 Task: Find connections with filter location Tougué with filter topic #realestateinvesting with filter profile language Potuguese with filter current company Tech Mahindra Foundation with filter school Narula Institute Of Technology with filter industry Legislative Offices with filter service category Event Photography with filter keywords title Director of Ethical Hacking
Action: Mouse moved to (295, 204)
Screenshot: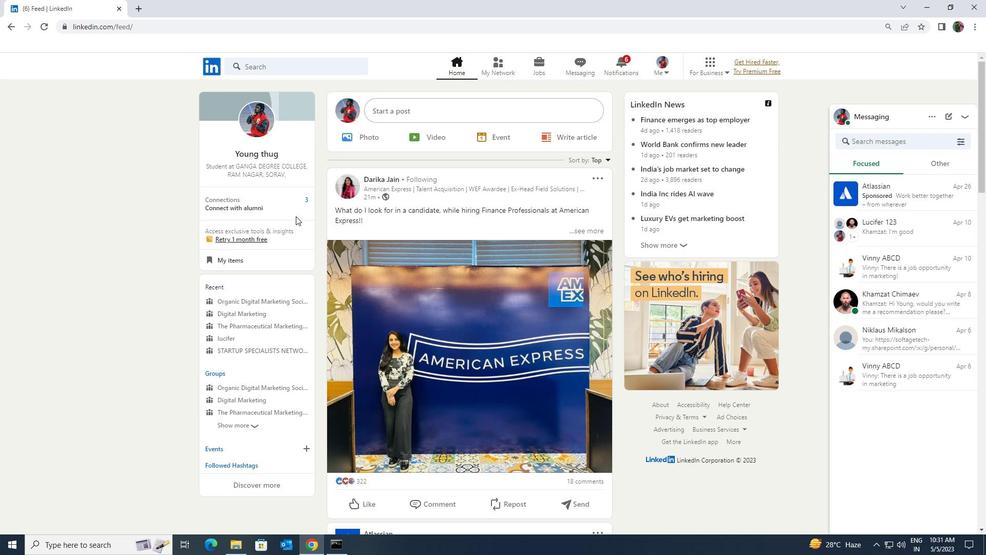 
Action: Mouse pressed left at (295, 204)
Screenshot: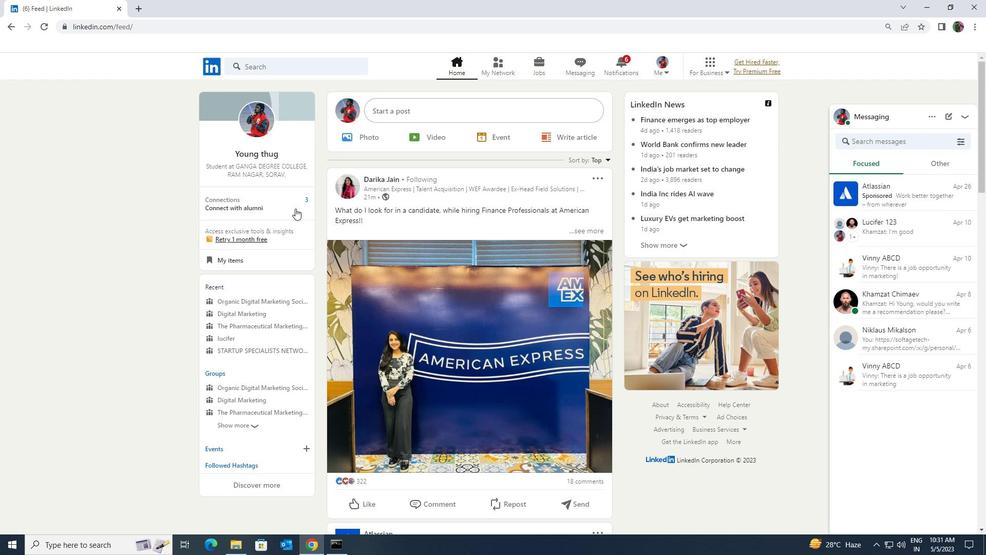 
Action: Mouse moved to (304, 128)
Screenshot: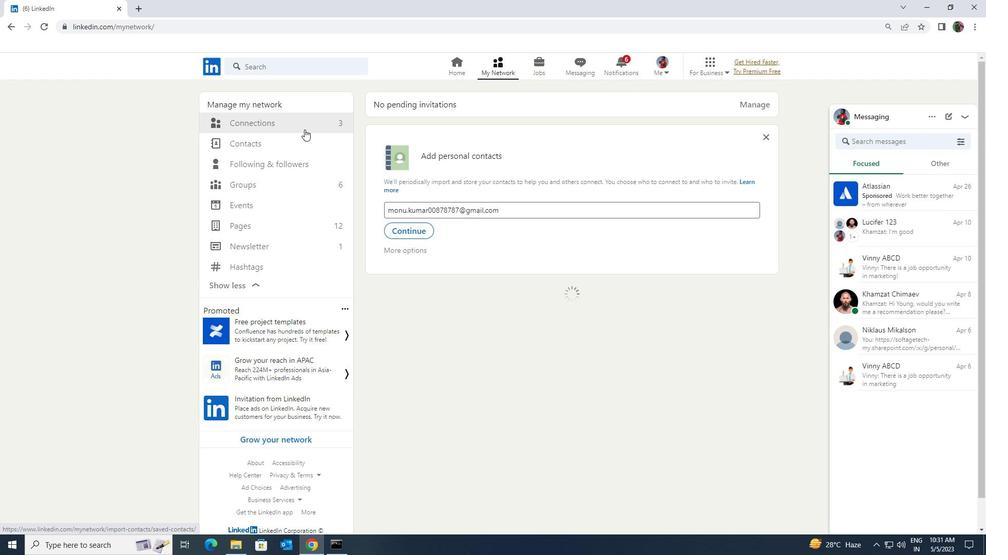 
Action: Mouse pressed left at (304, 128)
Screenshot: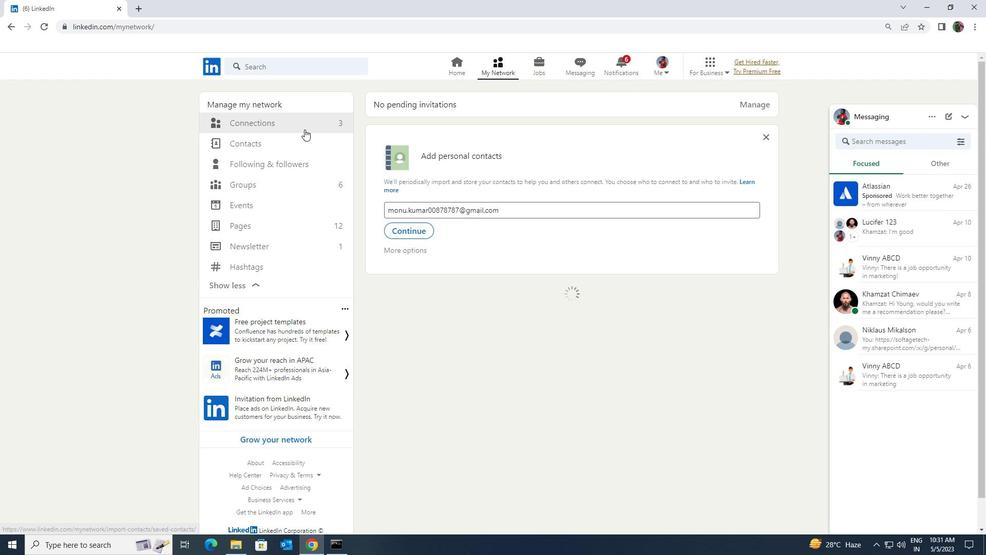 
Action: Mouse moved to (305, 121)
Screenshot: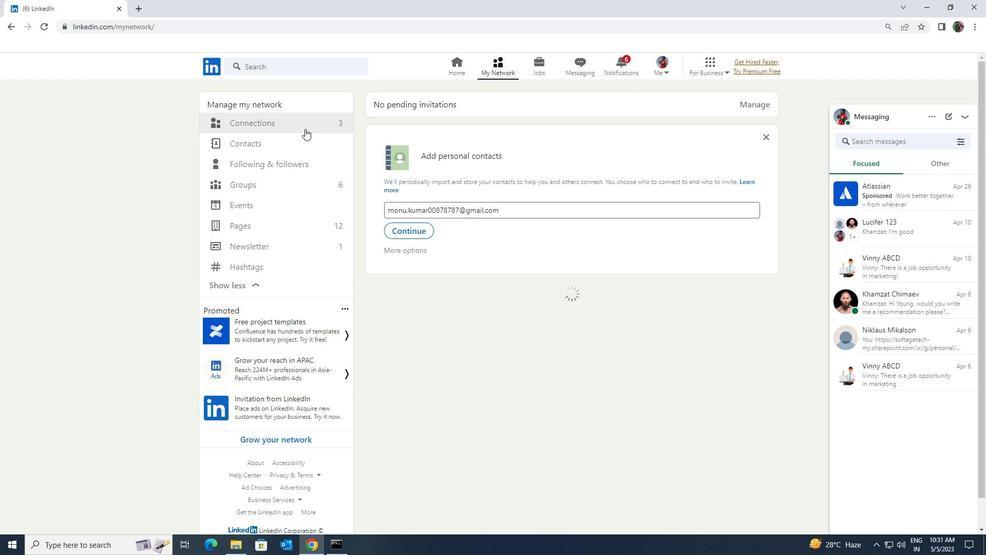 
Action: Mouse pressed left at (305, 121)
Screenshot: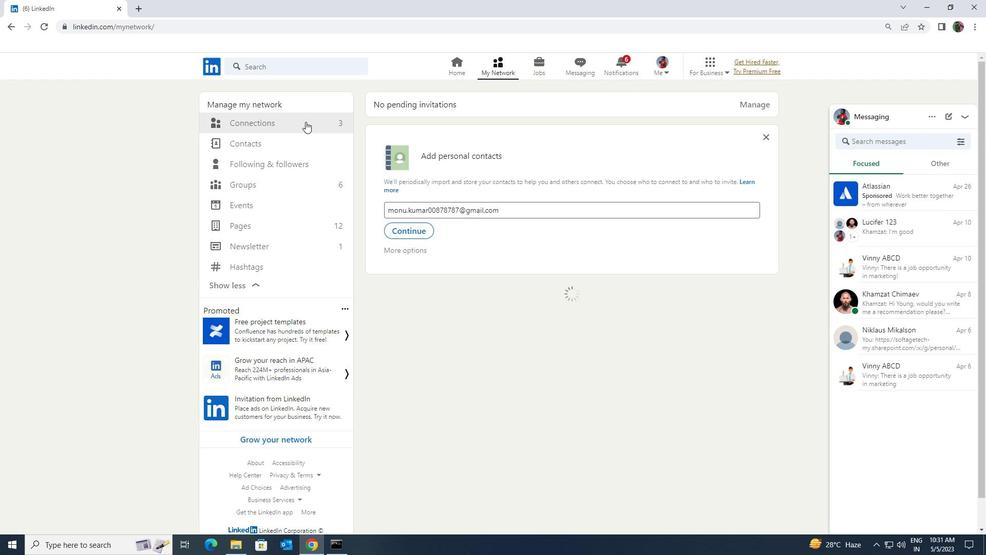 
Action: Mouse moved to (558, 124)
Screenshot: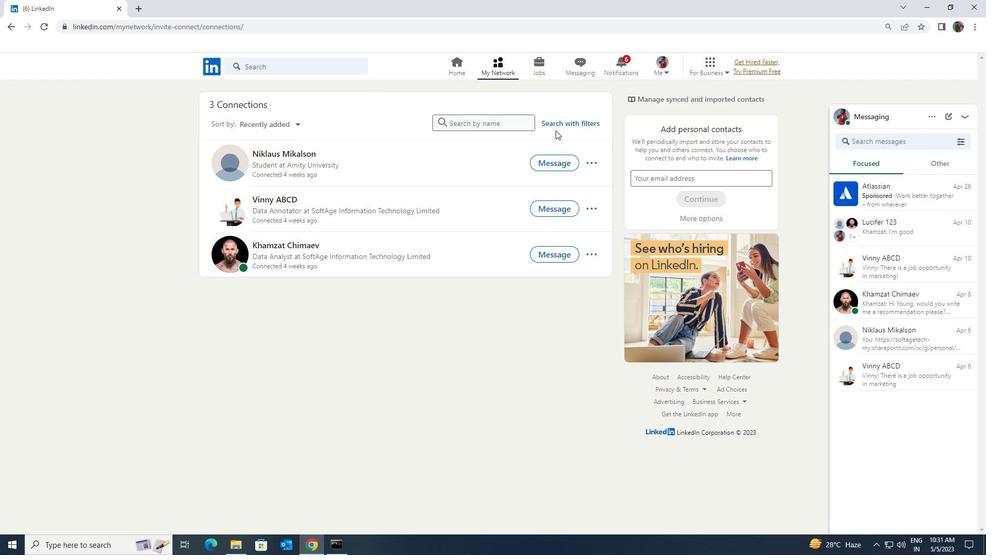 
Action: Mouse pressed left at (558, 124)
Screenshot: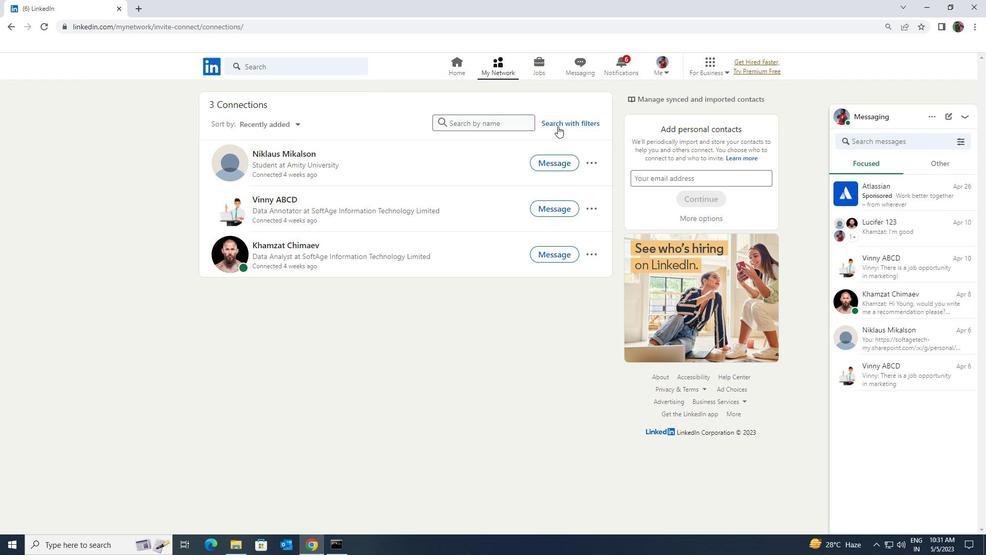 
Action: Mouse moved to (532, 96)
Screenshot: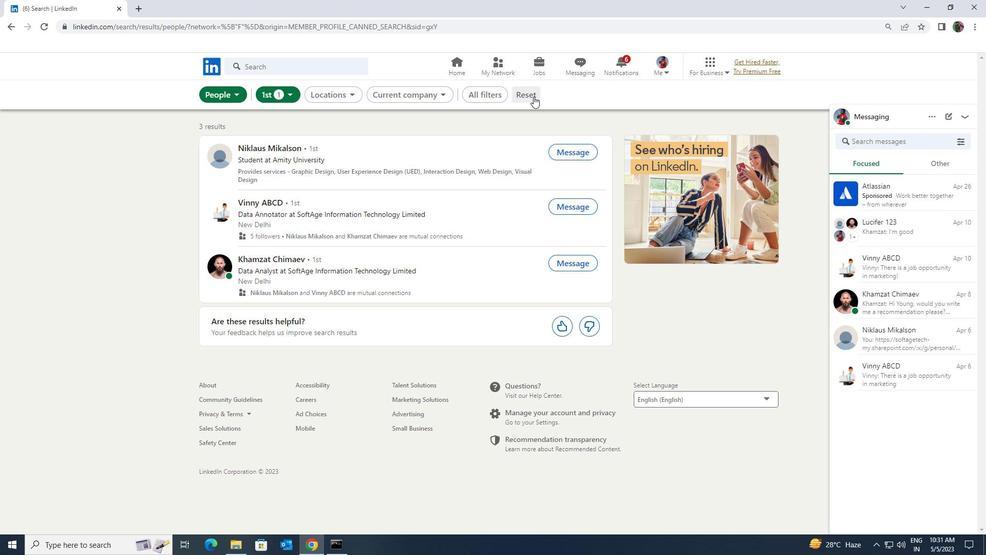 
Action: Mouse pressed left at (532, 96)
Screenshot: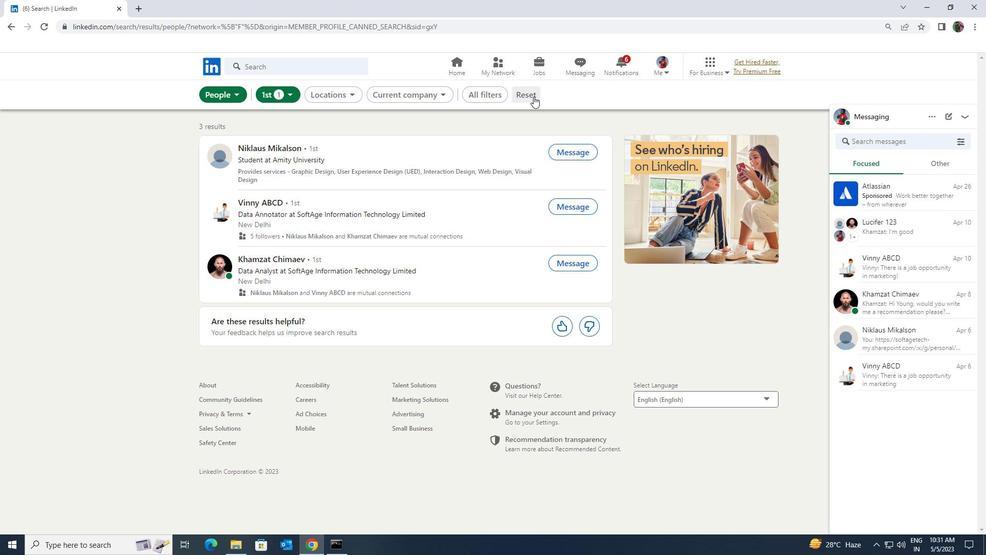 
Action: Mouse moved to (518, 96)
Screenshot: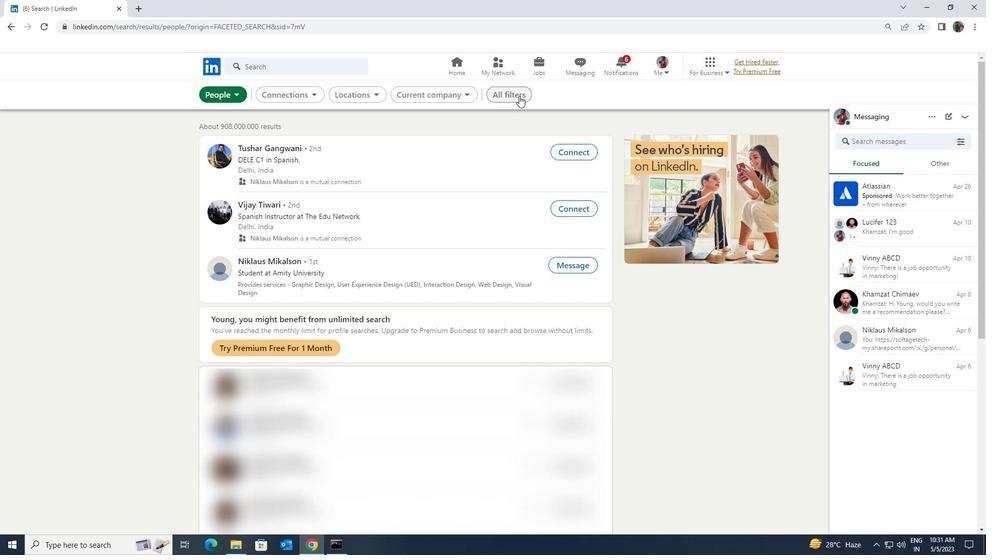 
Action: Mouse pressed left at (518, 96)
Screenshot: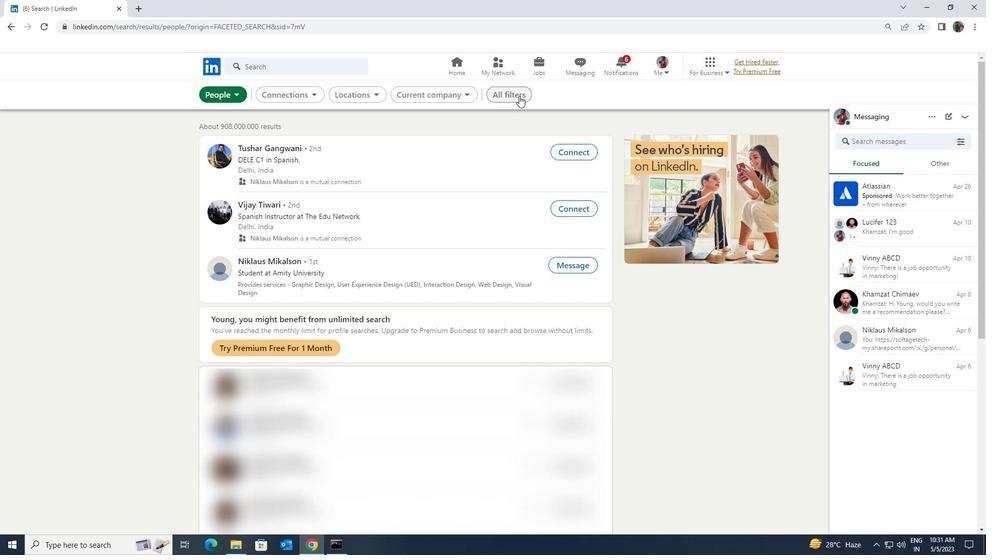 
Action: Mouse moved to (861, 407)
Screenshot: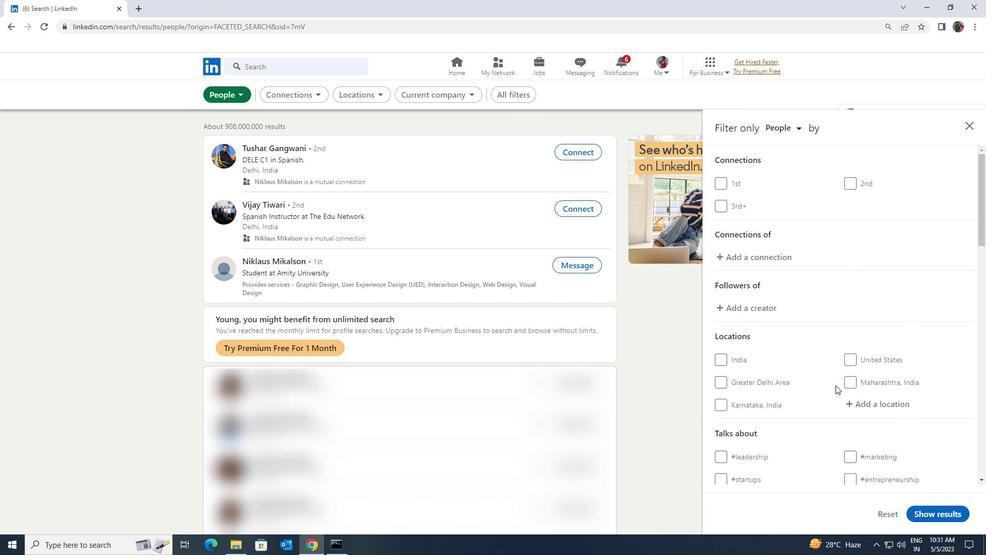
Action: Mouse pressed left at (861, 407)
Screenshot: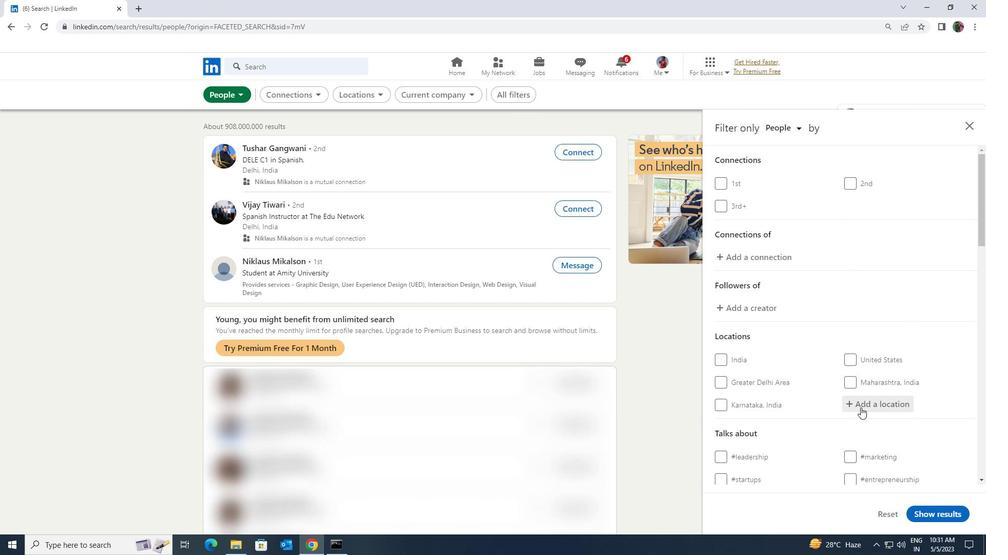 
Action: Mouse moved to (861, 407)
Screenshot: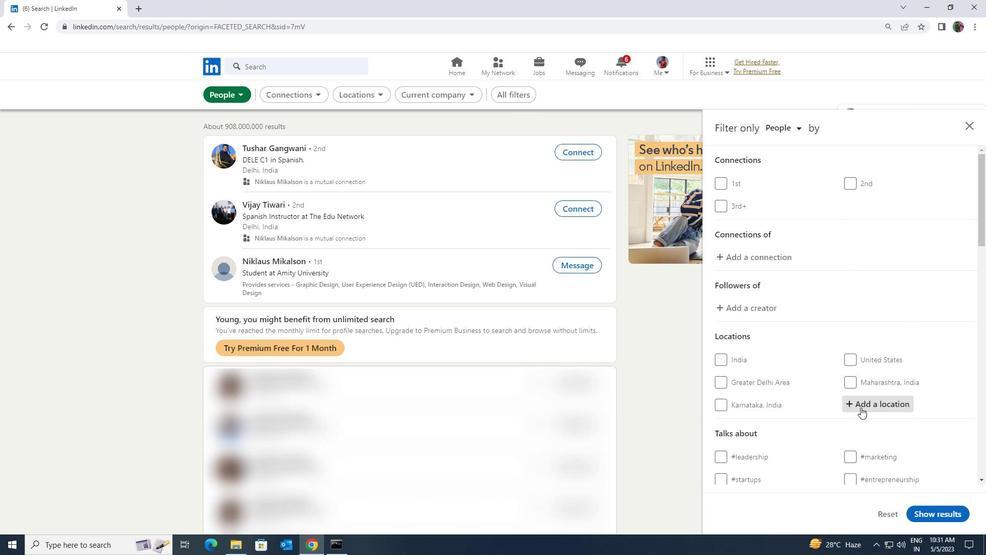 
Action: Key pressed <Key.shift><Key.shift><Key.shift><Key.shift><Key.shift><Key.shift><Key.shift><Key.shift><Key.shift><Key.shift><Key.shift>TOUGUE
Screenshot: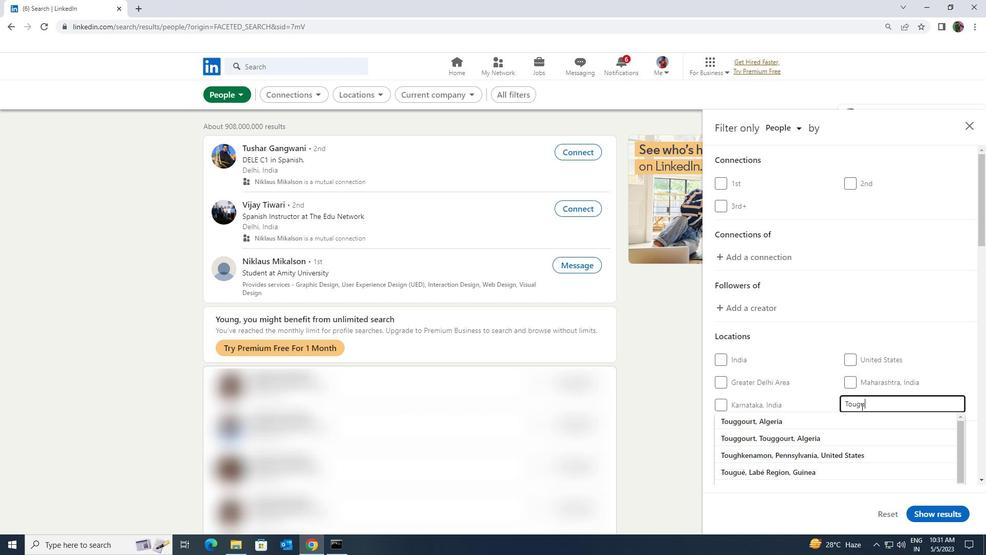 
Action: Mouse moved to (858, 418)
Screenshot: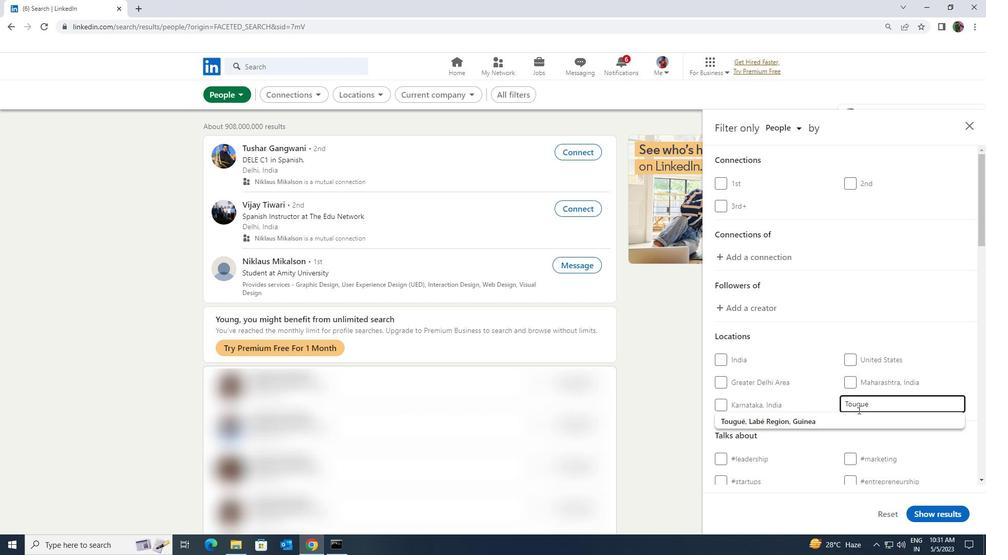 
Action: Mouse pressed left at (858, 418)
Screenshot: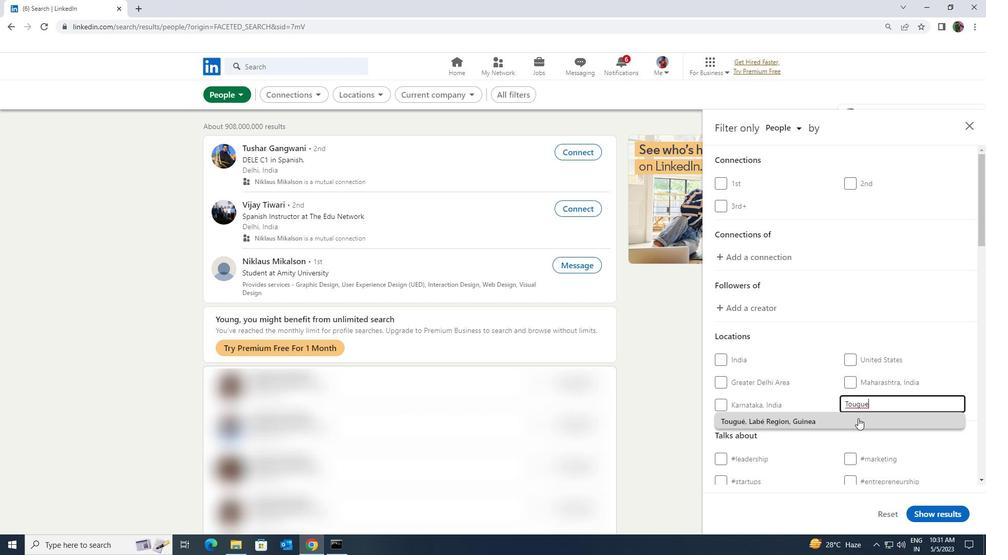 
Action: Mouse moved to (858, 419)
Screenshot: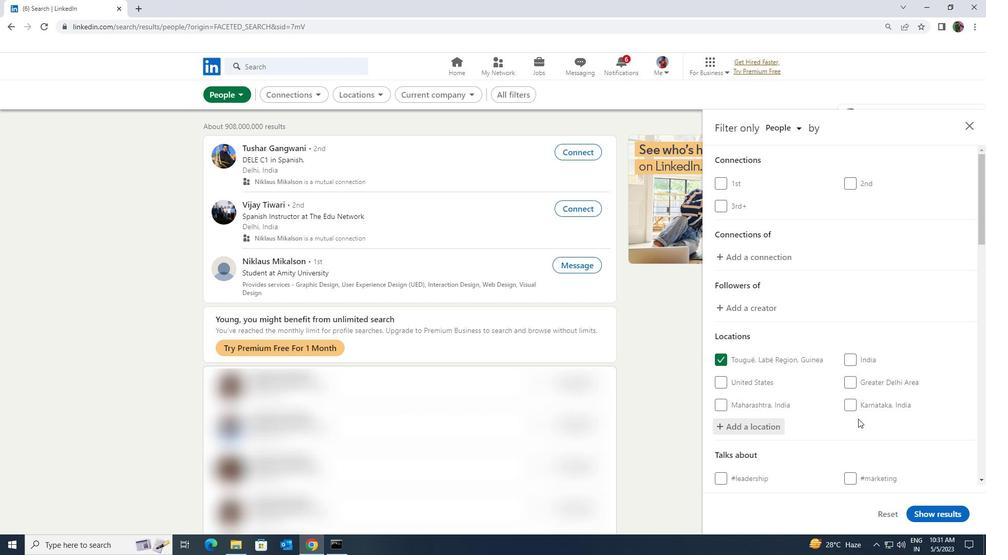 
Action: Mouse scrolled (858, 418) with delta (0, 0)
Screenshot: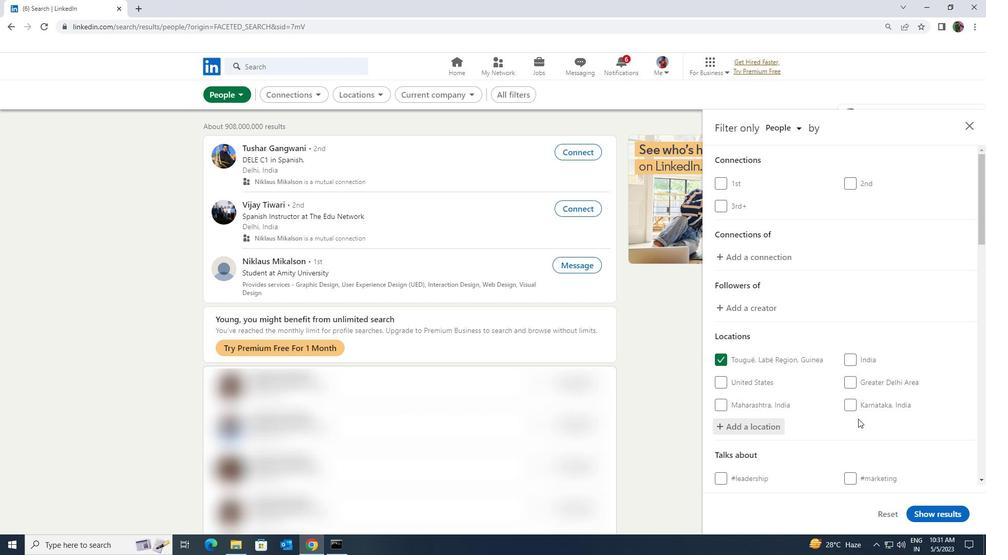 
Action: Mouse scrolled (858, 418) with delta (0, 0)
Screenshot: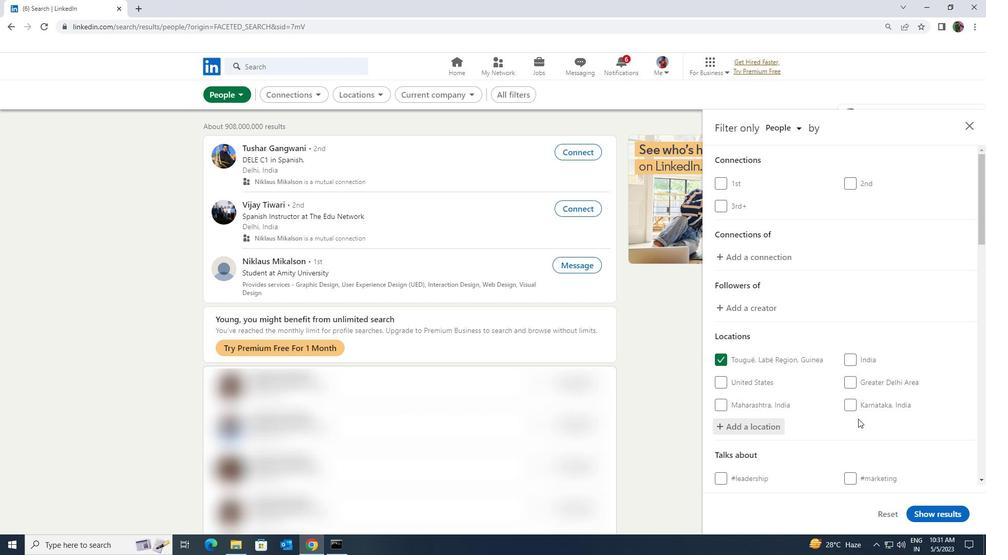 
Action: Mouse moved to (859, 423)
Screenshot: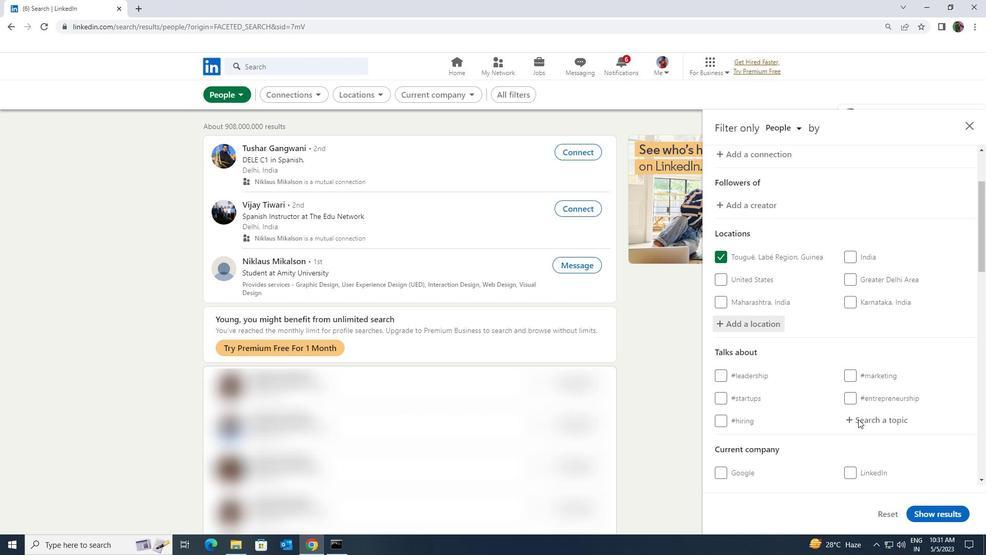 
Action: Mouse pressed left at (859, 423)
Screenshot: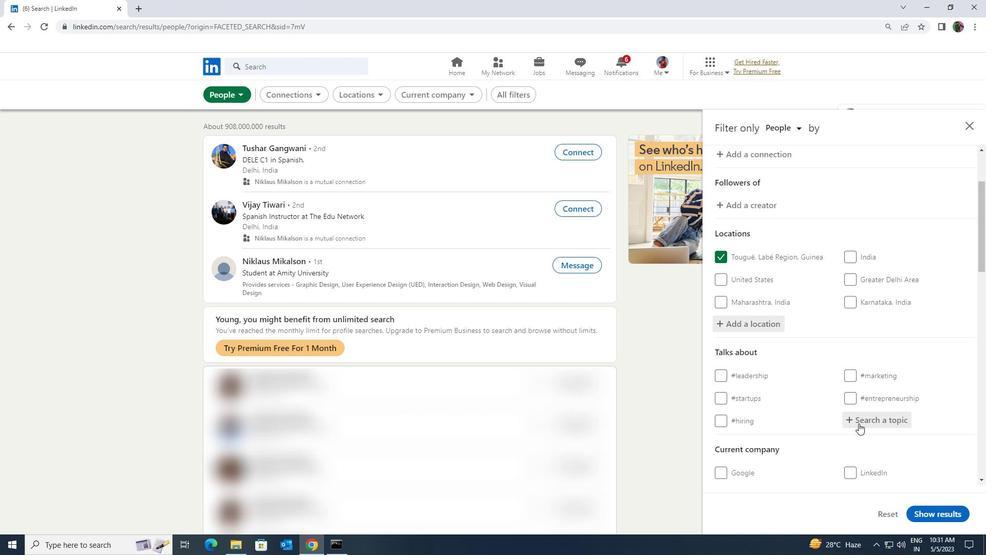 
Action: Key pressed <Key.shift><Key.shift><Key.shift><Key.shift>REALS<Key.backspace>ESTATEINVES
Screenshot: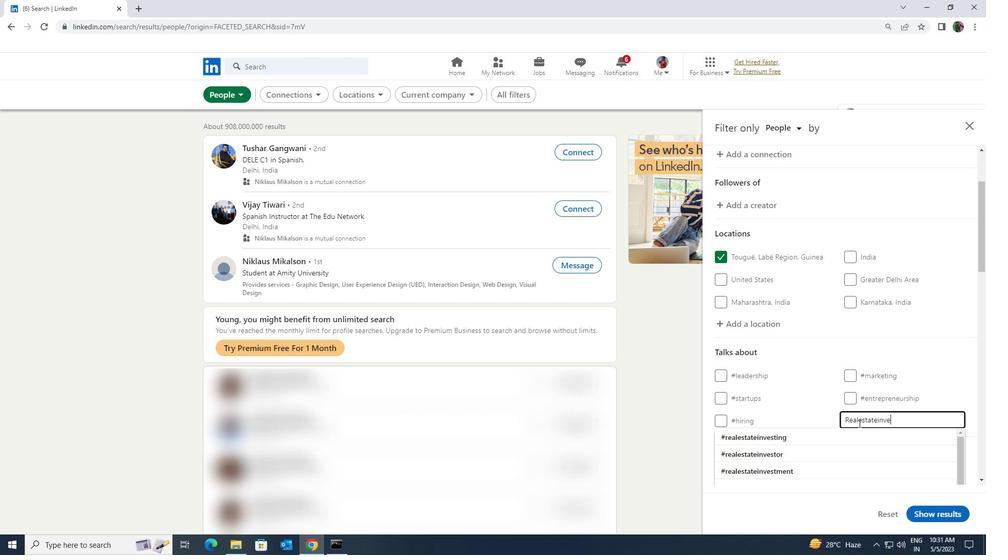 
Action: Mouse moved to (858, 437)
Screenshot: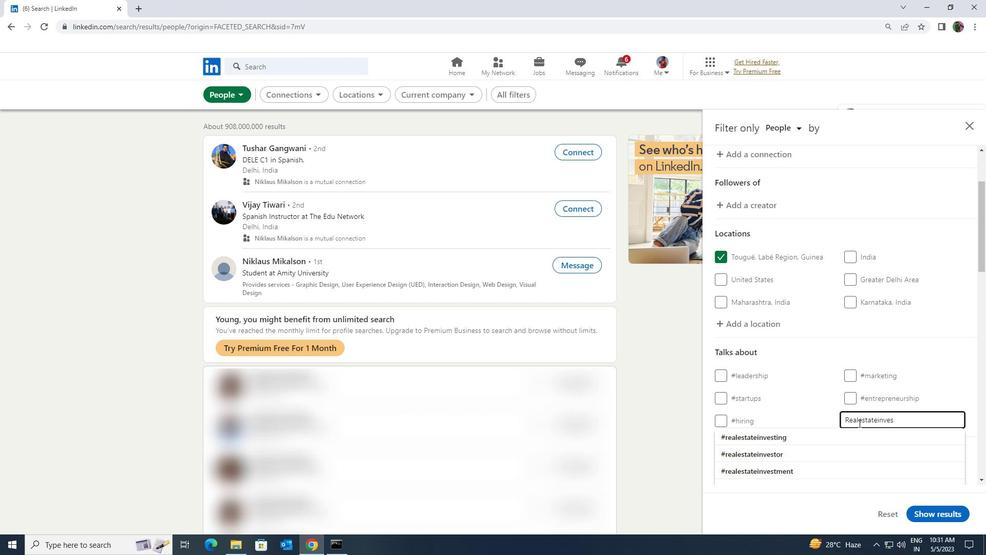 
Action: Mouse pressed left at (858, 437)
Screenshot: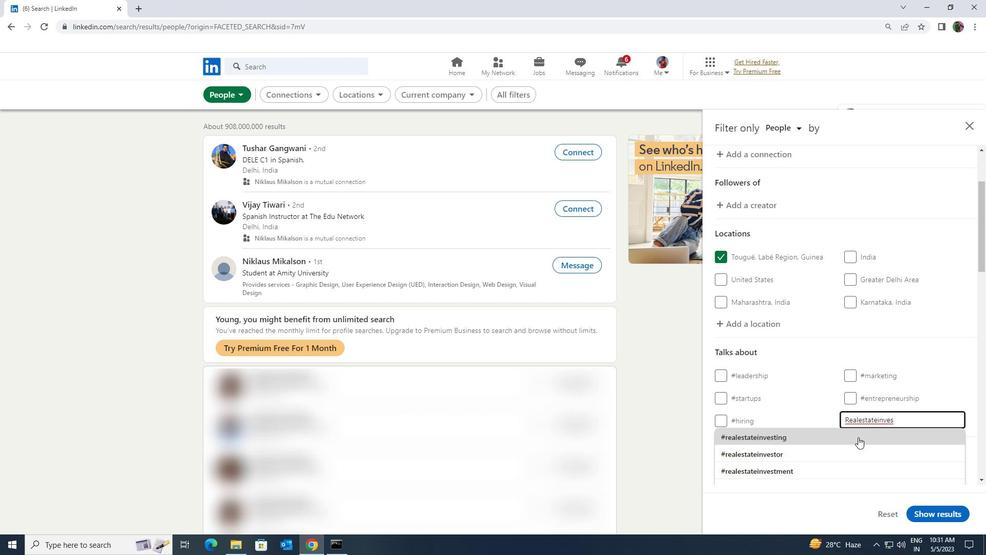 
Action: Mouse moved to (865, 435)
Screenshot: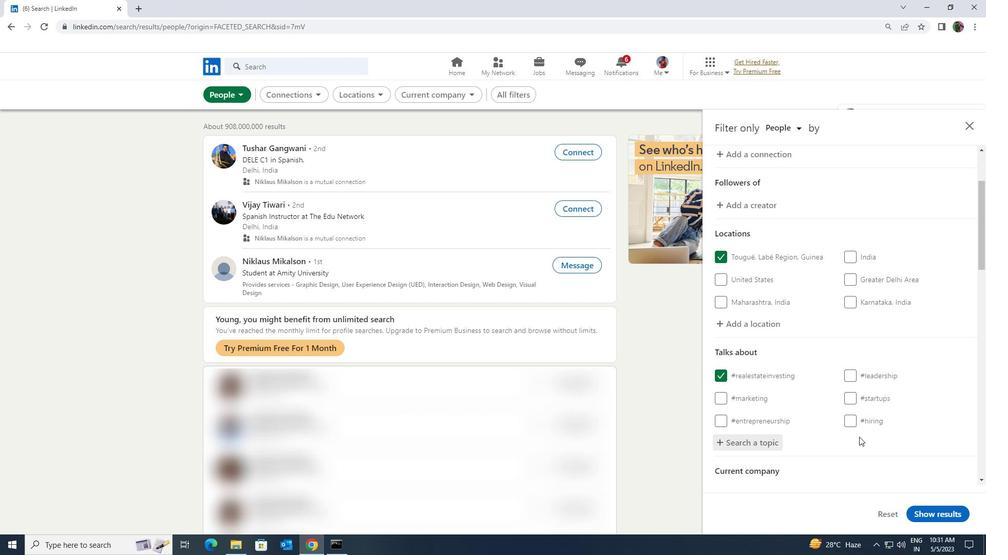 
Action: Mouse scrolled (865, 434) with delta (0, 0)
Screenshot: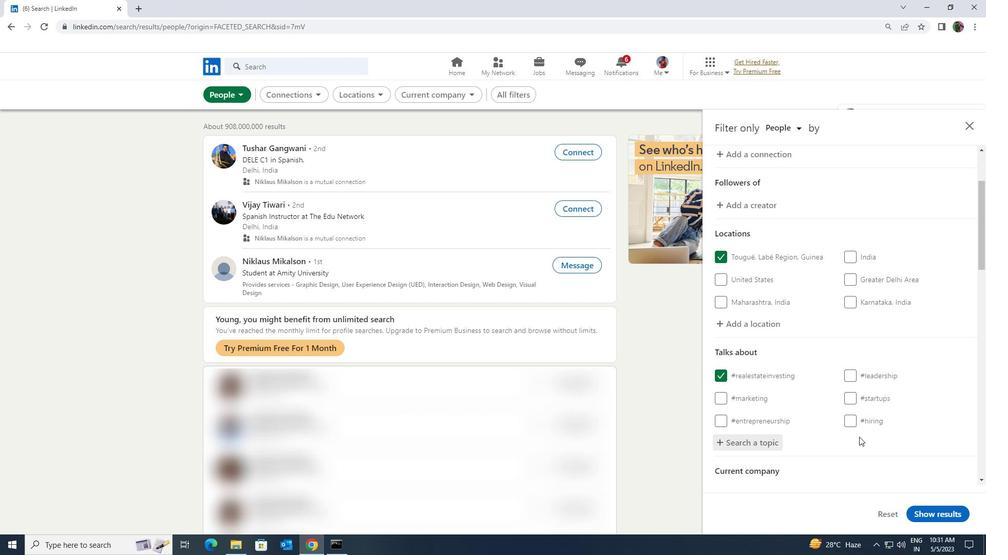 
Action: Mouse scrolled (865, 434) with delta (0, 0)
Screenshot: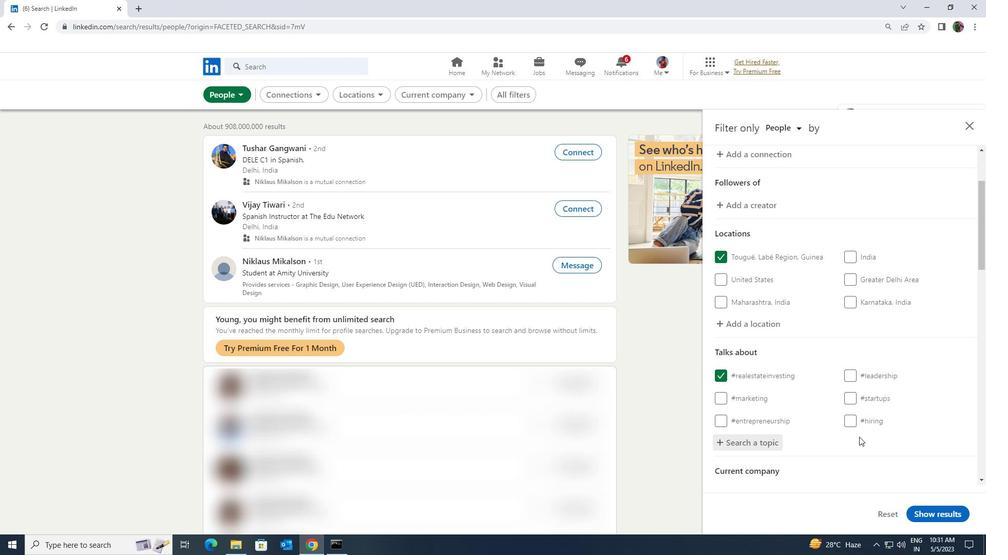 
Action: Mouse scrolled (865, 434) with delta (0, 0)
Screenshot: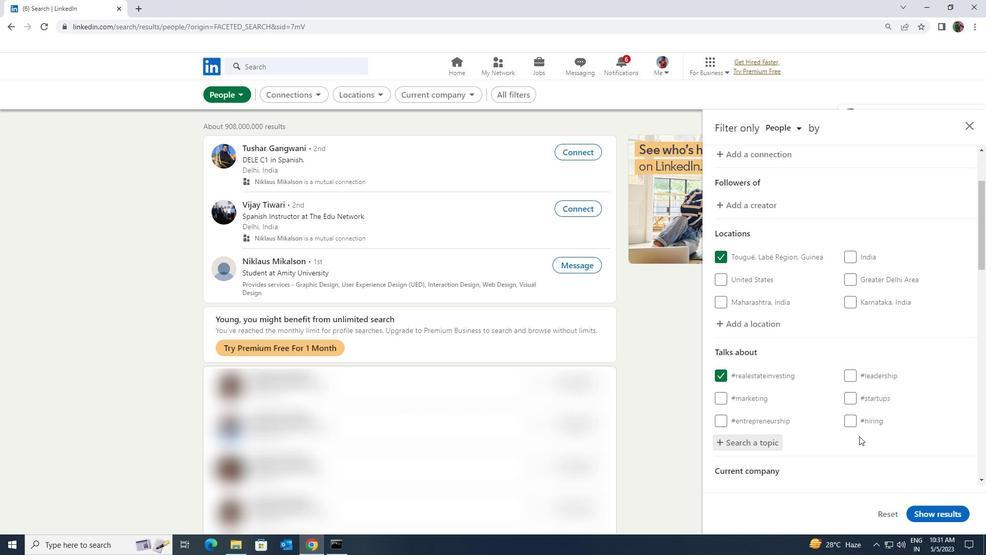 
Action: Mouse scrolled (865, 434) with delta (0, 0)
Screenshot: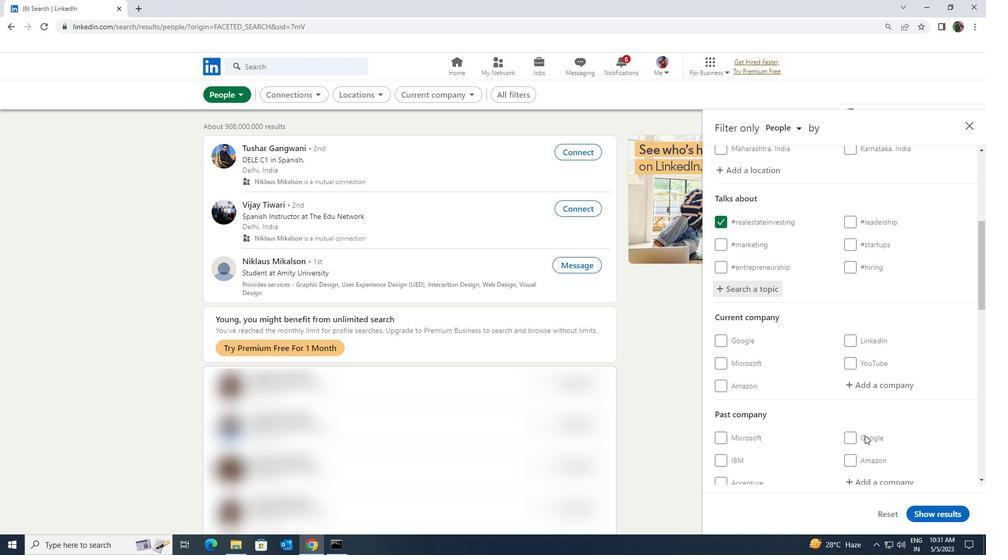 
Action: Mouse scrolled (865, 434) with delta (0, 0)
Screenshot: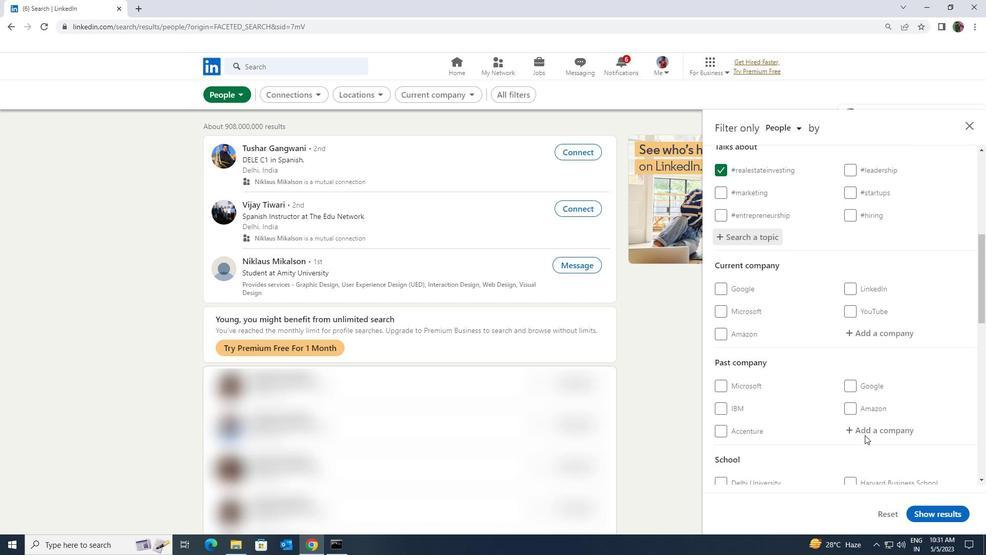 
Action: Mouse moved to (865, 435)
Screenshot: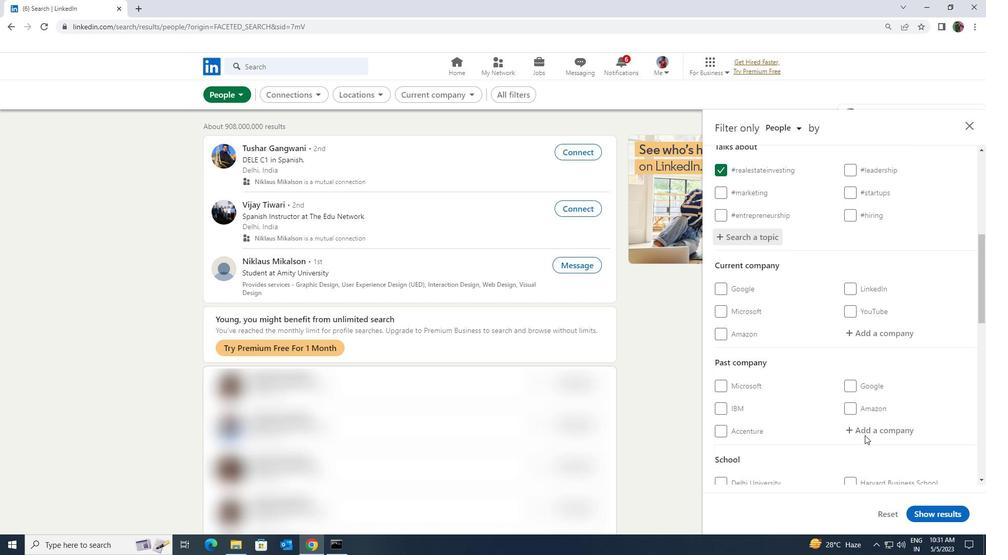 
Action: Mouse scrolled (865, 435) with delta (0, 0)
Screenshot: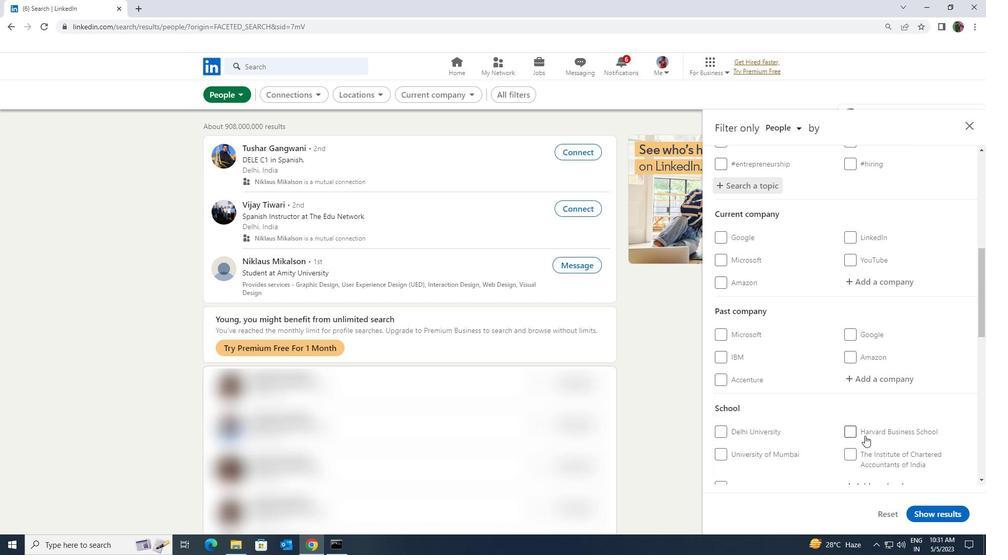 
Action: Mouse scrolled (865, 435) with delta (0, 0)
Screenshot: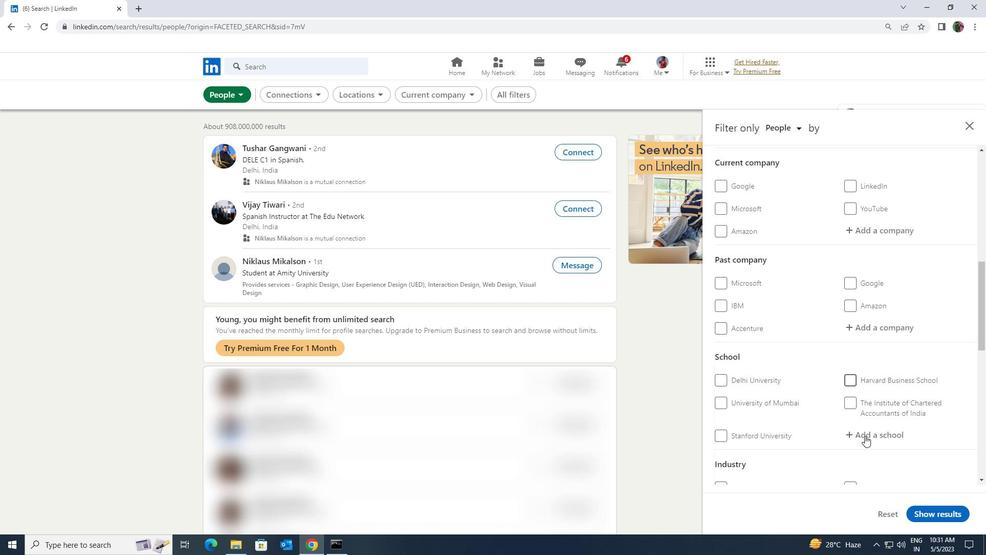 
Action: Mouse moved to (865, 436)
Screenshot: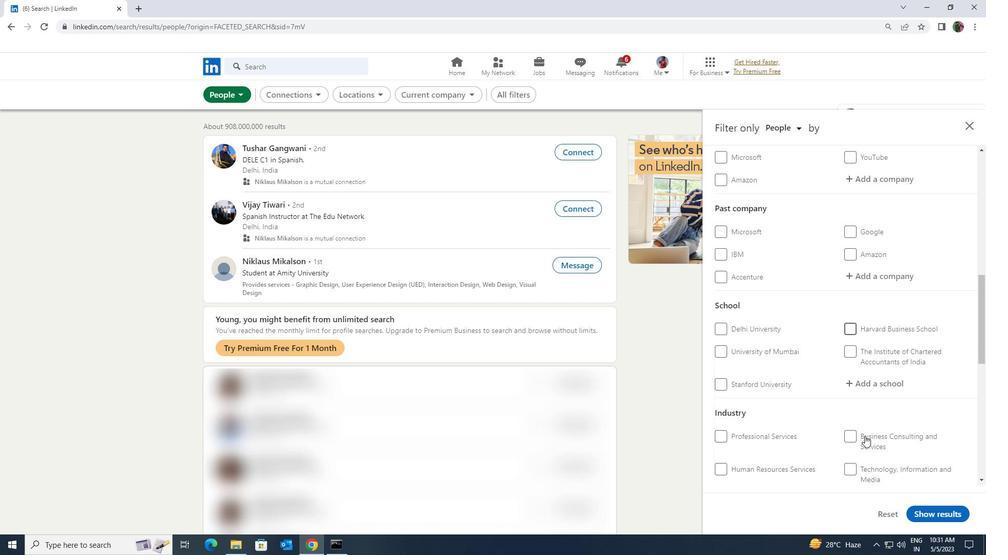 
Action: Mouse scrolled (865, 435) with delta (0, 0)
Screenshot: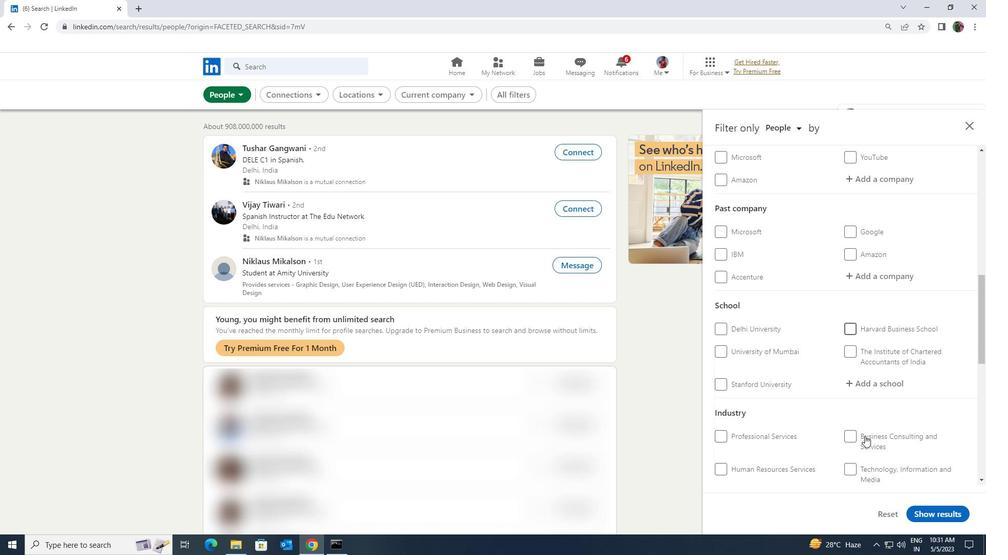 
Action: Mouse scrolled (865, 435) with delta (0, 0)
Screenshot: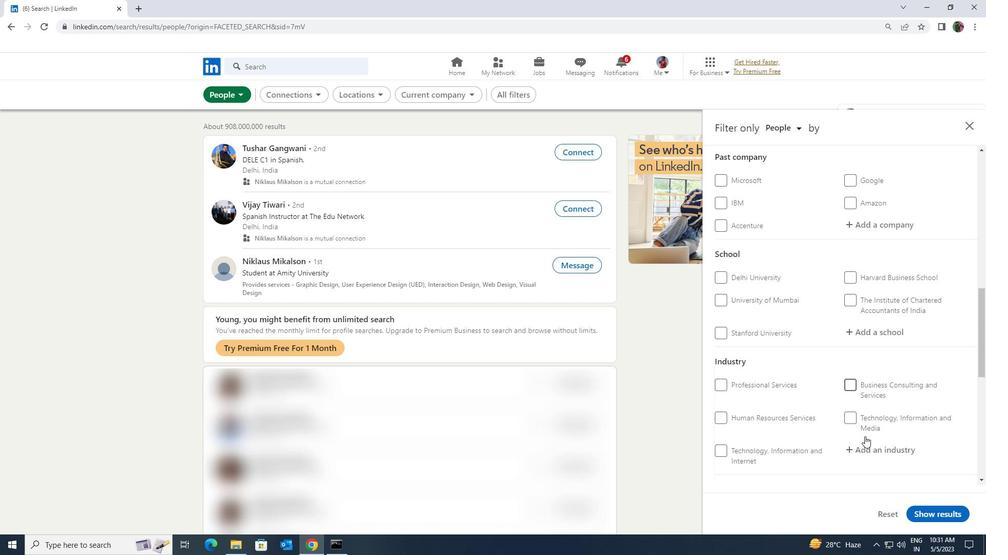 
Action: Mouse scrolled (865, 435) with delta (0, 0)
Screenshot: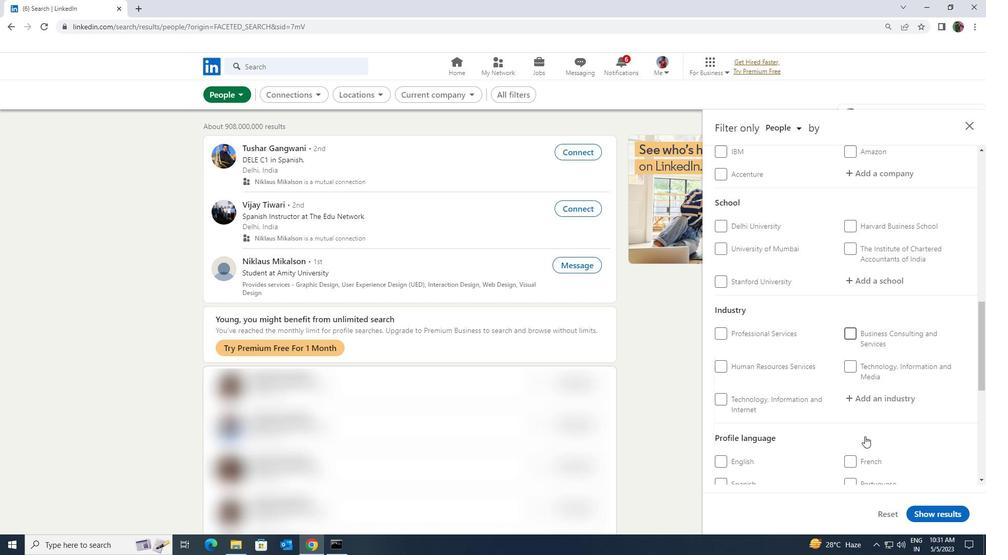 
Action: Mouse pressed left at (865, 436)
Screenshot: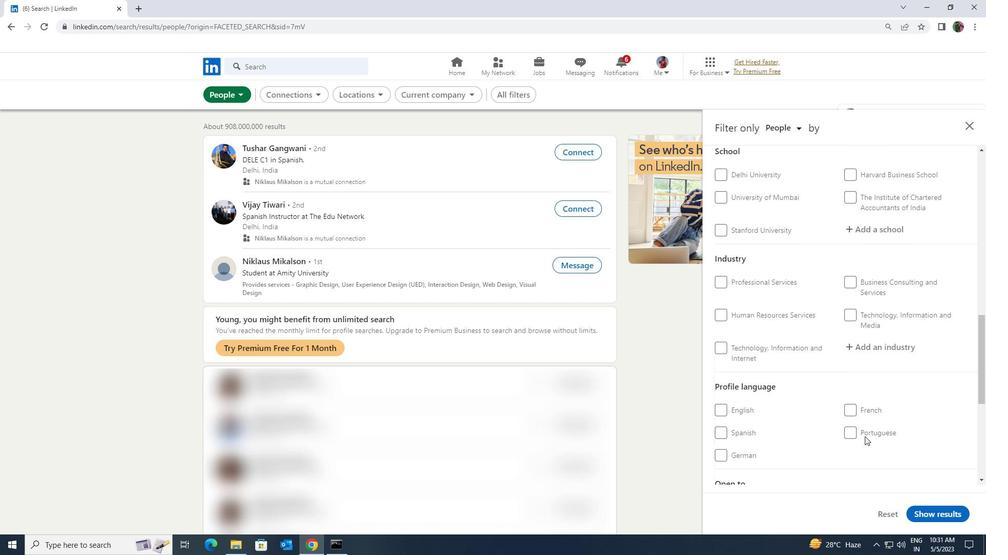 
Action: Mouse moved to (865, 436)
Screenshot: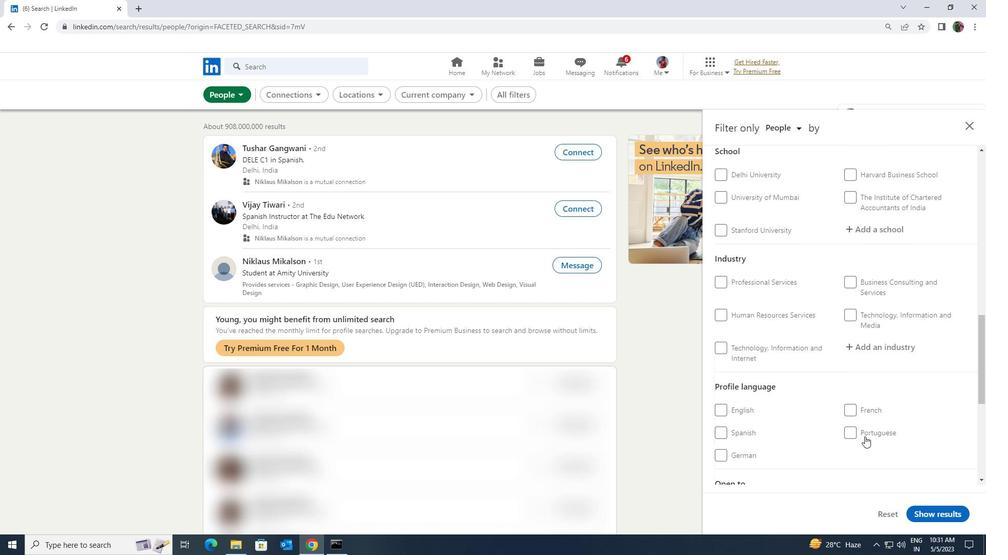 
Action: Mouse scrolled (865, 436) with delta (0, 0)
Screenshot: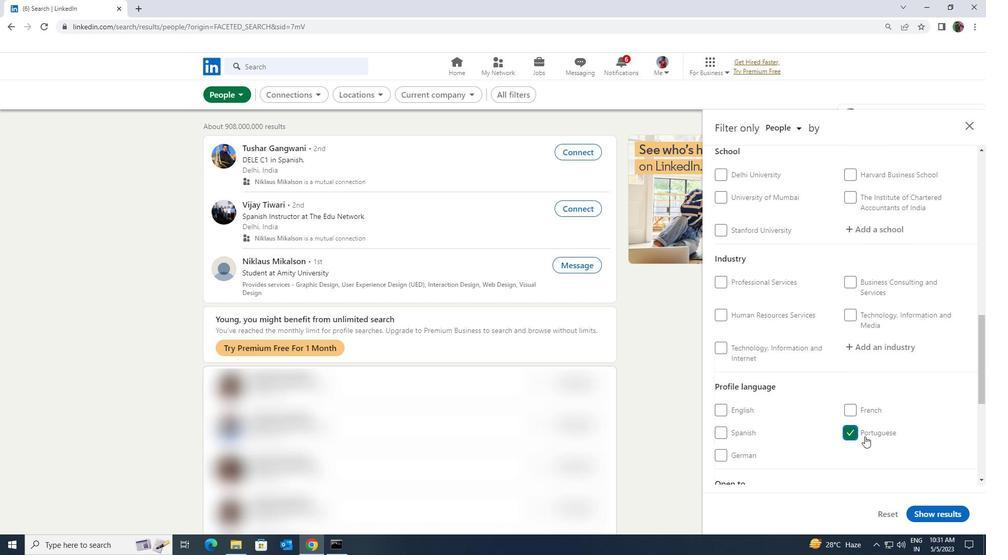 
Action: Mouse scrolled (865, 436) with delta (0, 0)
Screenshot: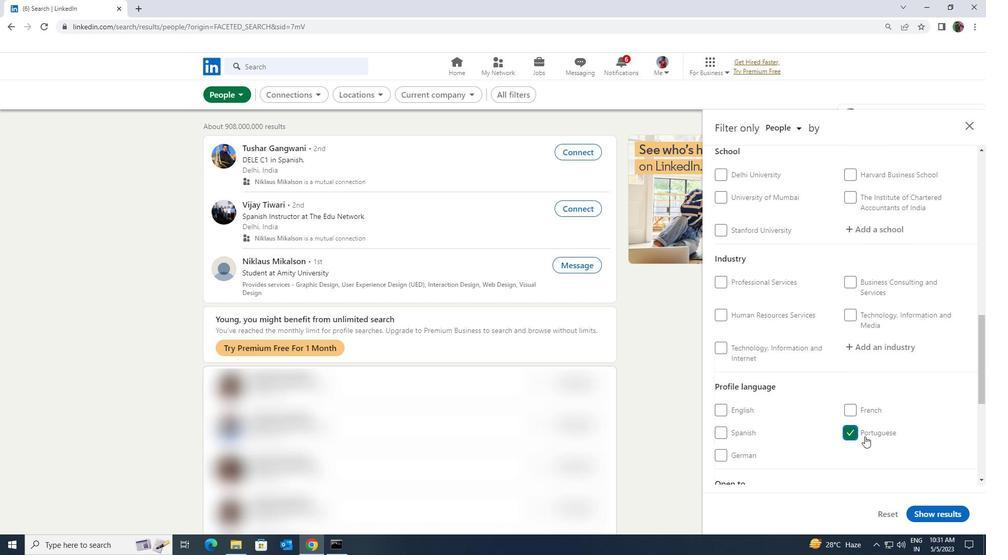 
Action: Mouse scrolled (865, 436) with delta (0, 0)
Screenshot: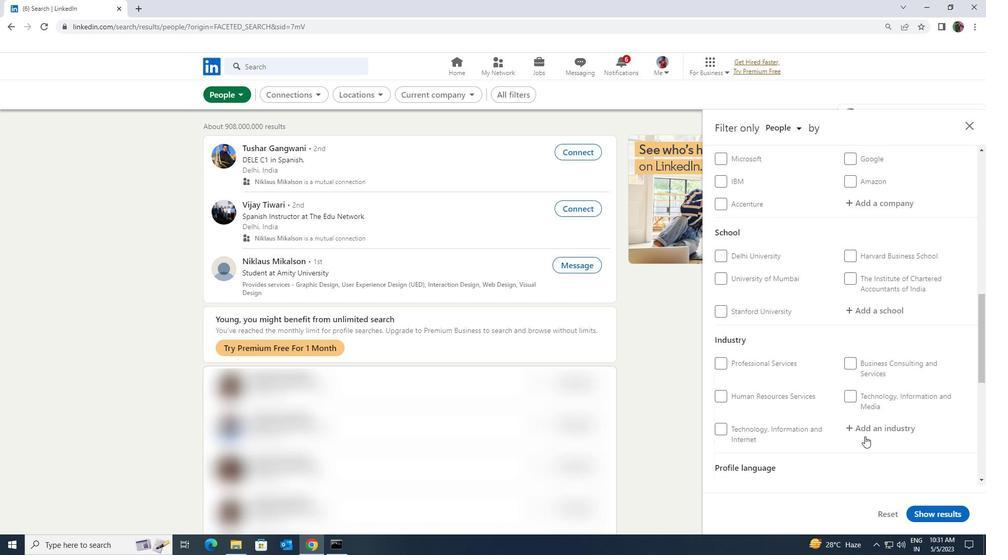 
Action: Mouse scrolled (865, 436) with delta (0, 0)
Screenshot: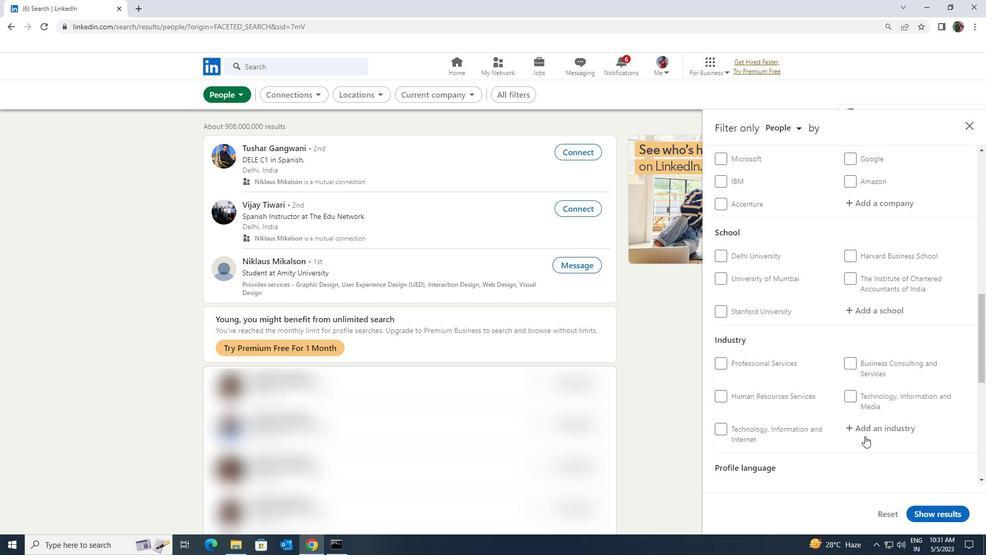 
Action: Mouse scrolled (865, 436) with delta (0, 0)
Screenshot: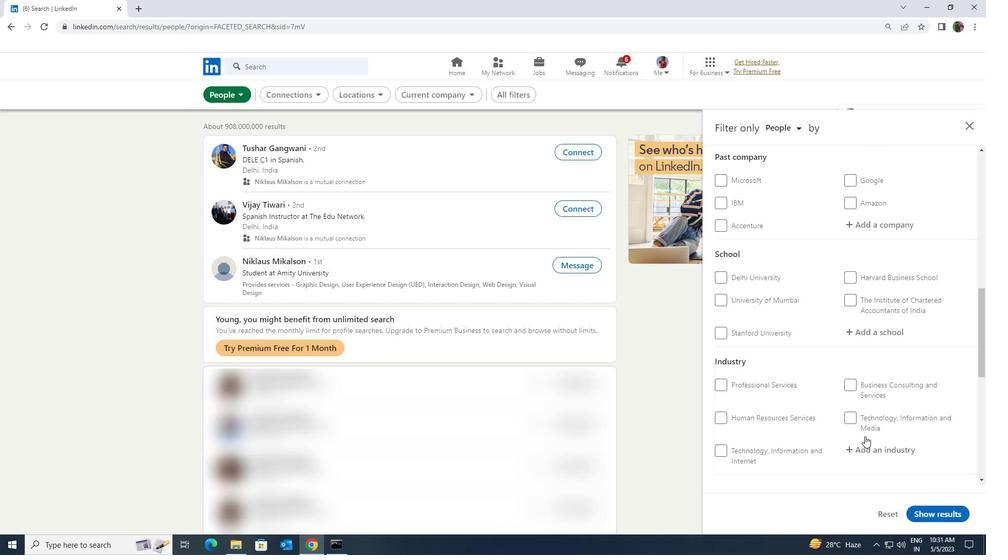 
Action: Mouse scrolled (865, 436) with delta (0, 0)
Screenshot: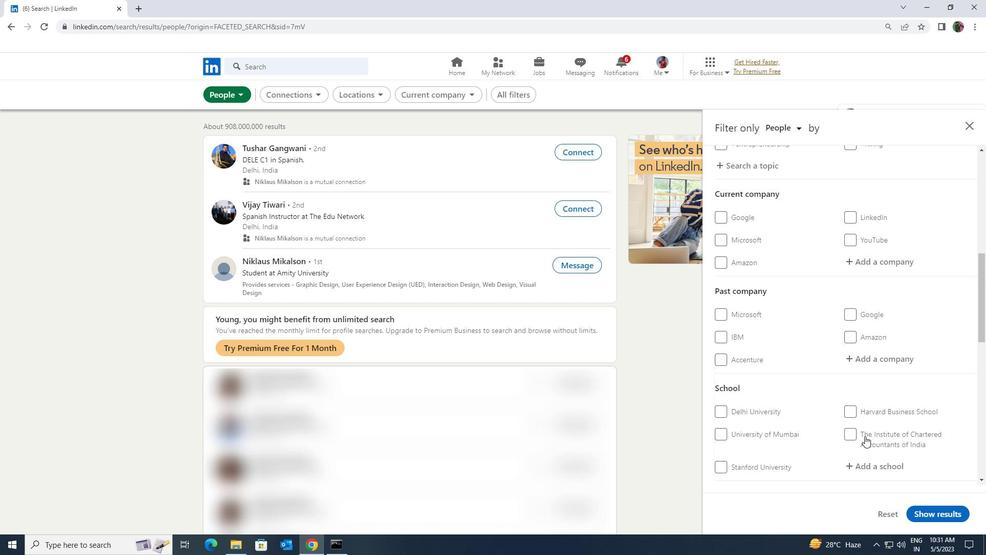 
Action: Mouse scrolled (865, 436) with delta (0, 0)
Screenshot: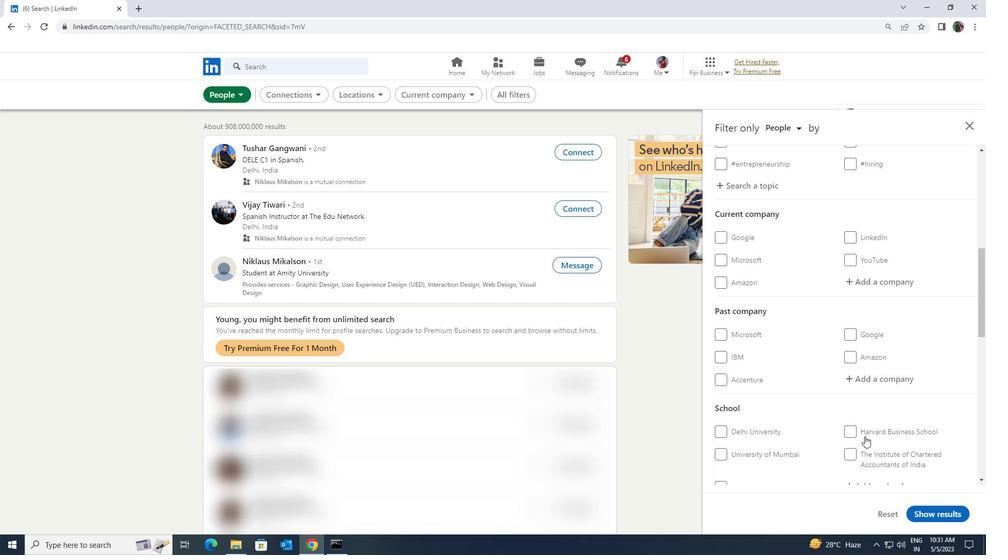 
Action: Mouse scrolled (865, 436) with delta (0, 0)
Screenshot: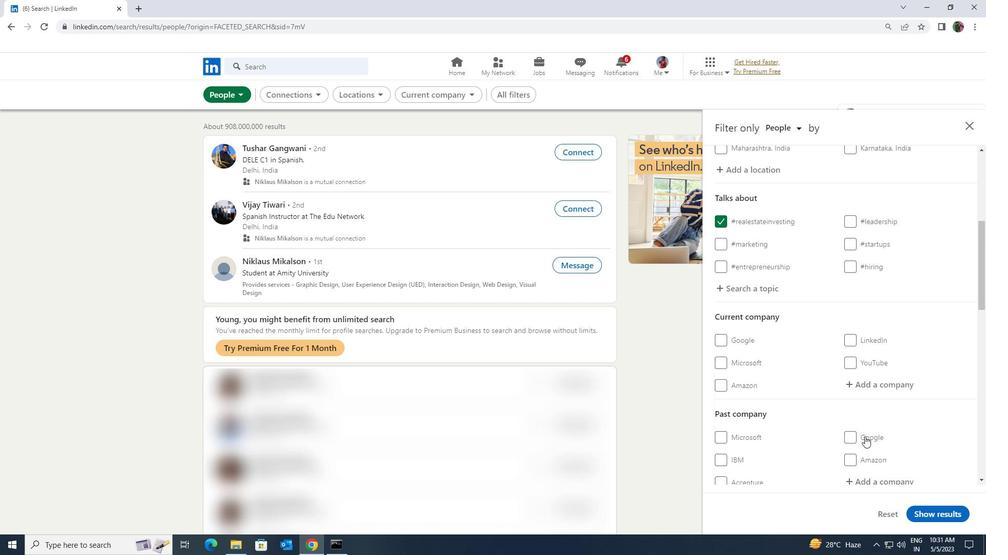 
Action: Mouse pressed left at (865, 436)
Screenshot: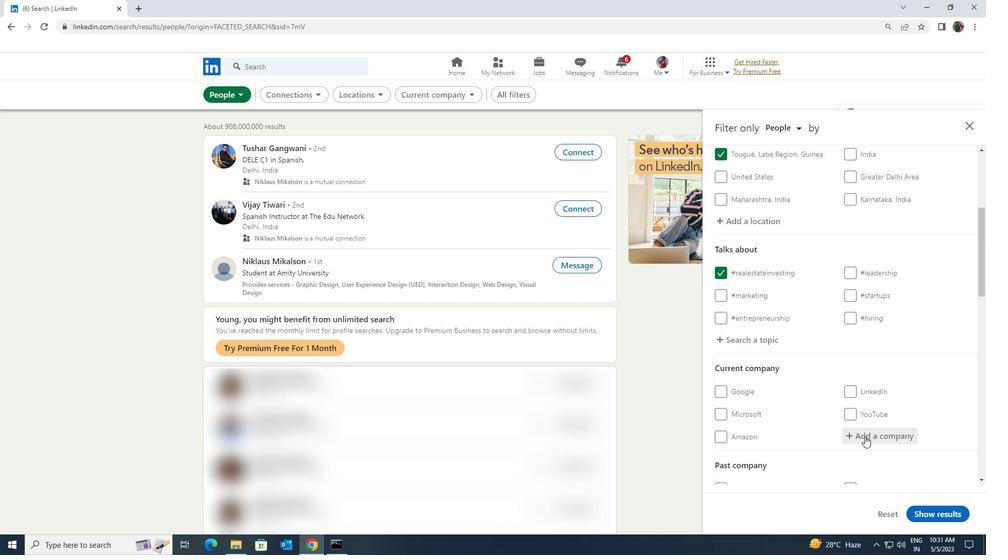 
Action: Mouse moved to (865, 437)
Screenshot: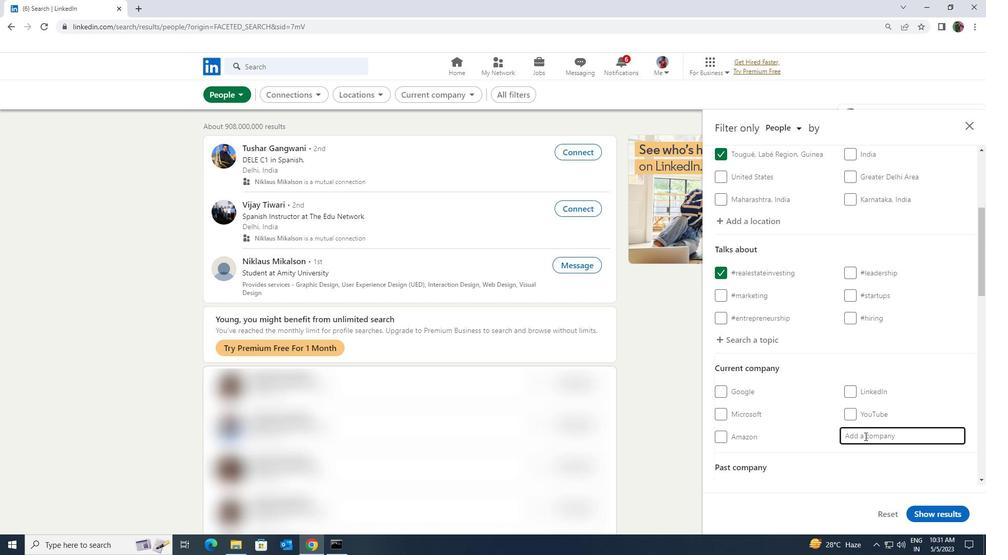
Action: Key pressed <Key.shift><Key.shift><Key.shift>TECH<Key.space><Key.shift>MAHINDRA
Screenshot: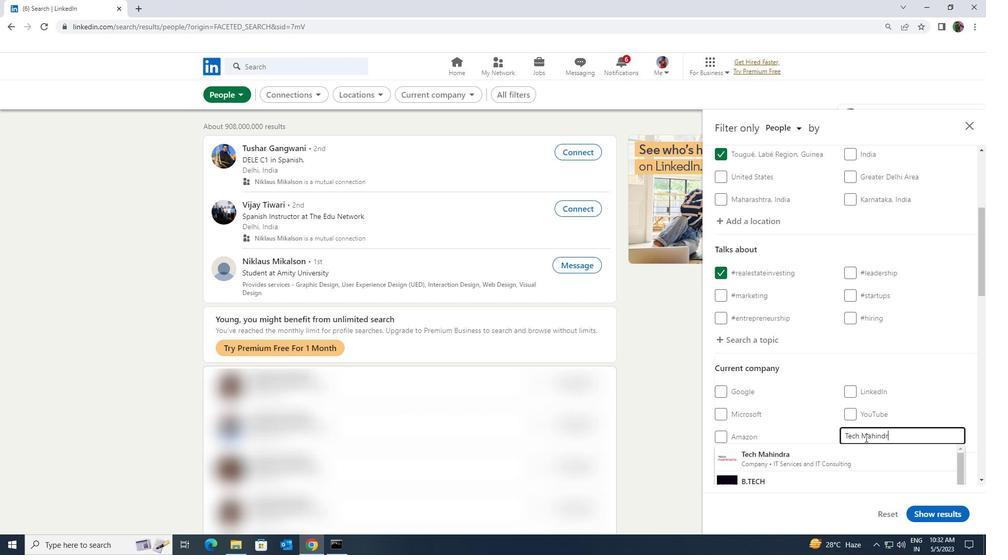 
Action: Mouse moved to (869, 446)
Screenshot: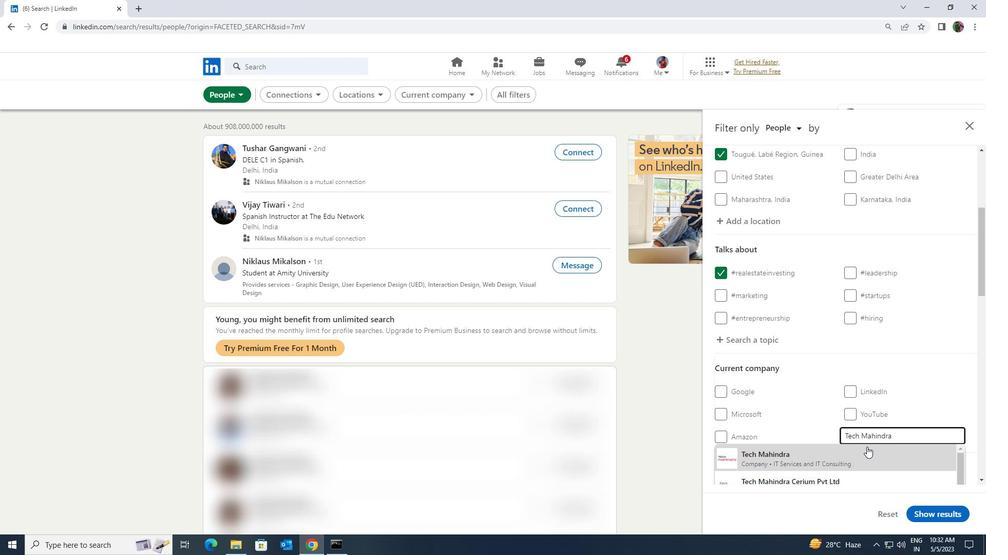 
Action: Key pressed <Key.space><Key.shift>FOUND
Screenshot: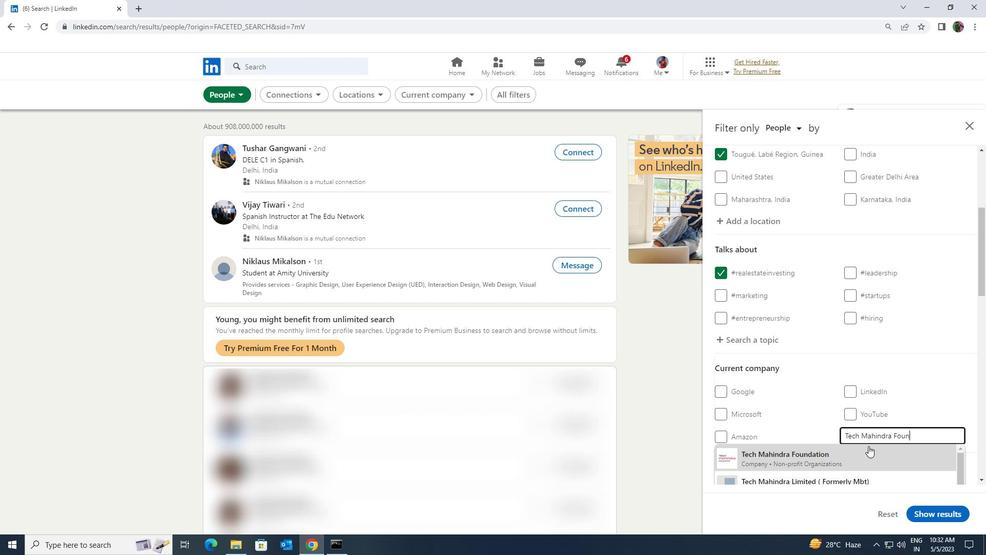 
Action: Mouse moved to (870, 444)
Screenshot: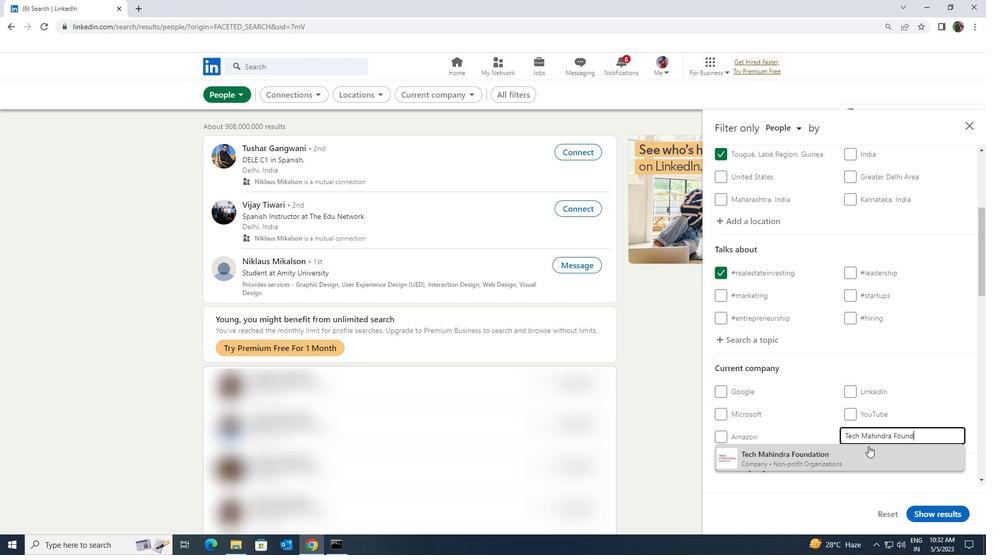 
Action: Mouse pressed left at (870, 444)
Screenshot: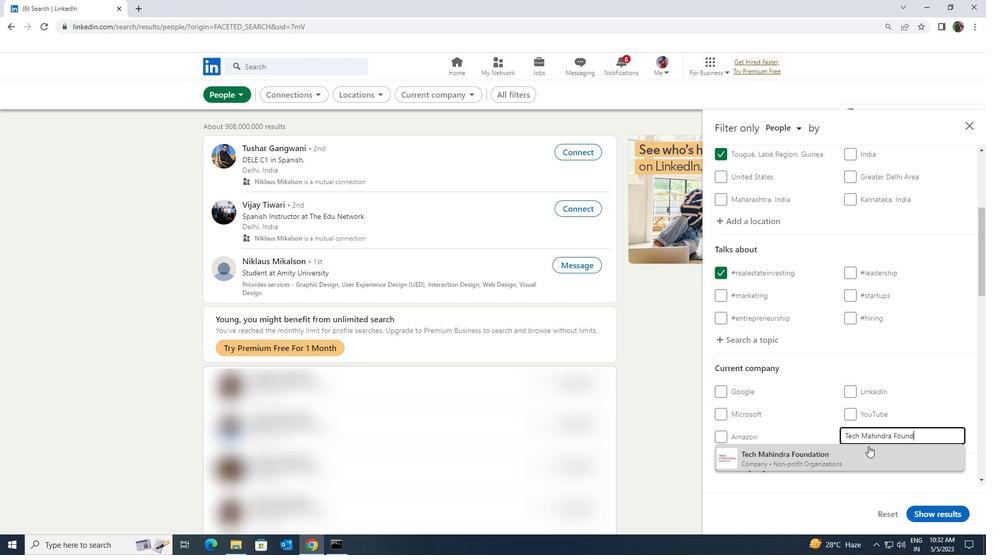
Action: Mouse moved to (873, 449)
Screenshot: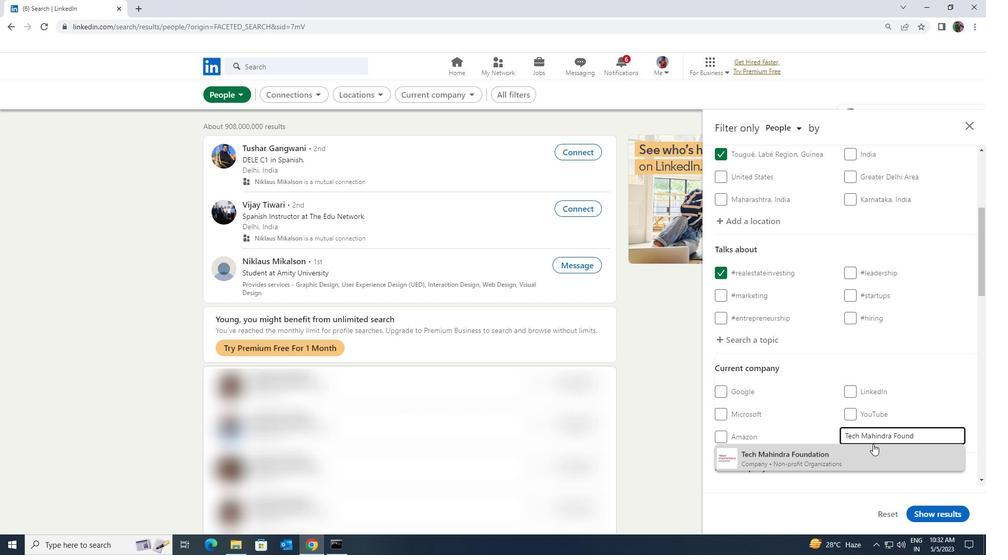 
Action: Mouse pressed left at (873, 449)
Screenshot: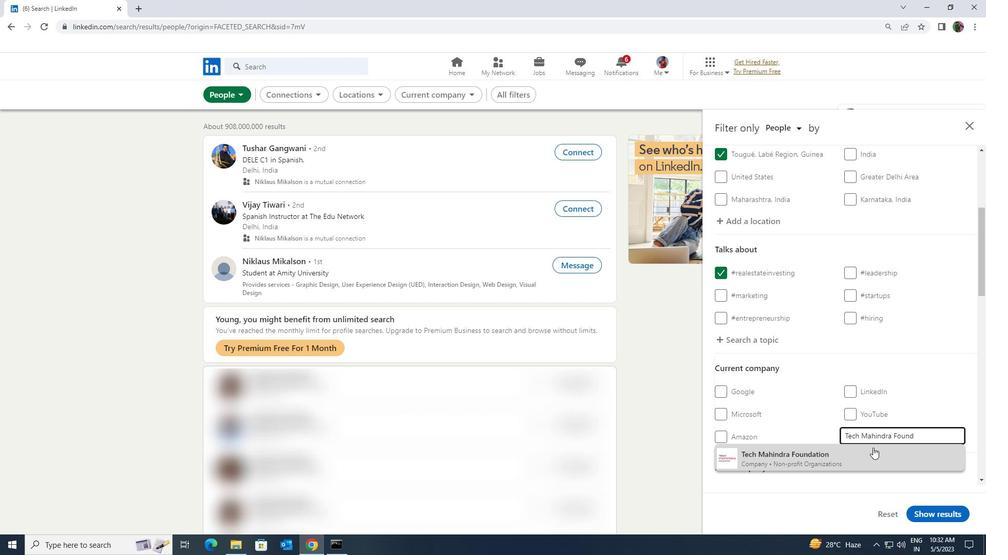 
Action: Mouse moved to (875, 446)
Screenshot: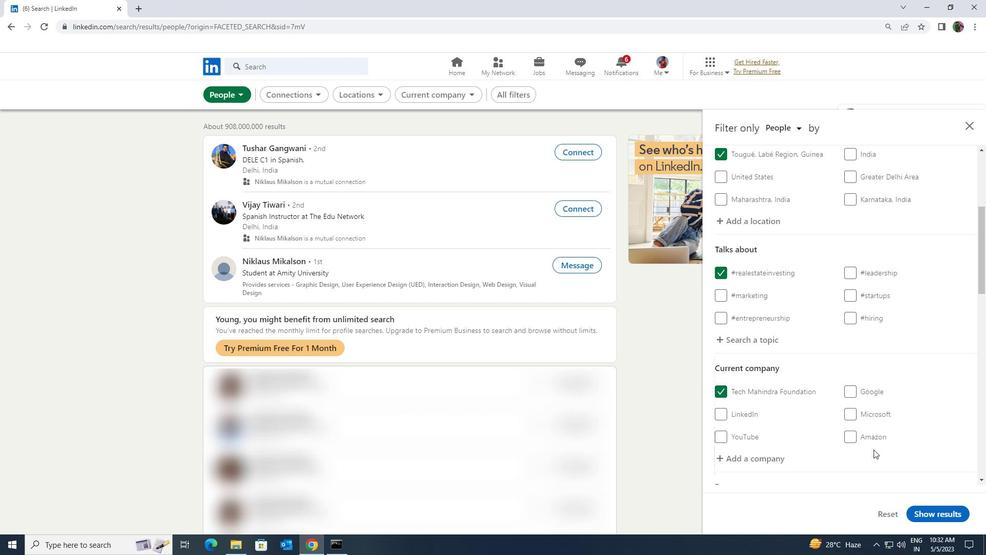
Action: Mouse scrolled (875, 445) with delta (0, 0)
Screenshot: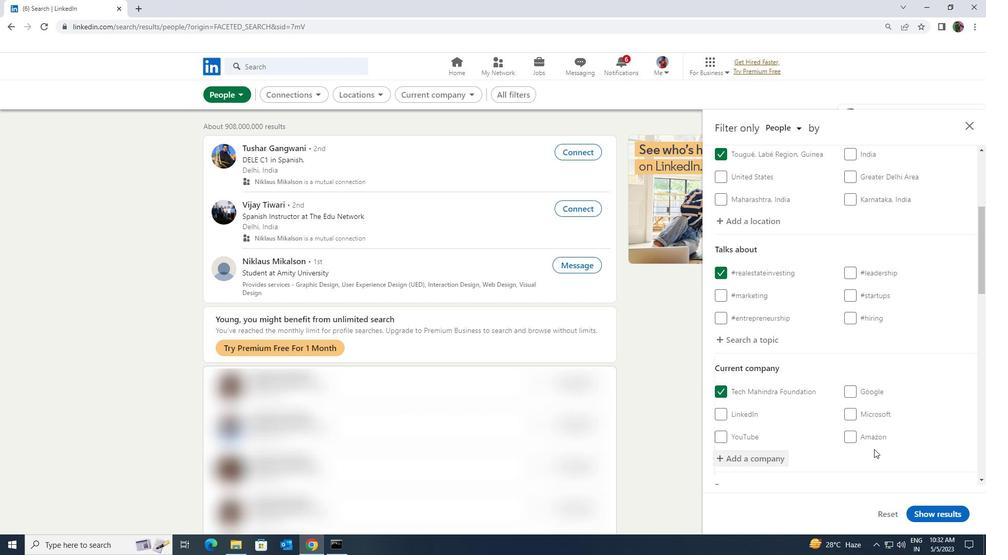 
Action: Mouse scrolled (875, 445) with delta (0, 0)
Screenshot: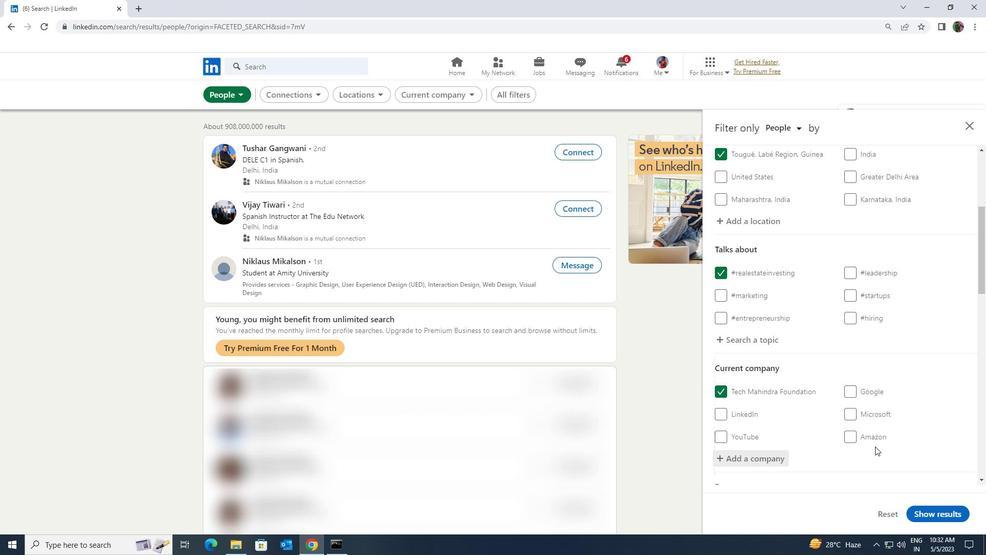 
Action: Mouse moved to (875, 446)
Screenshot: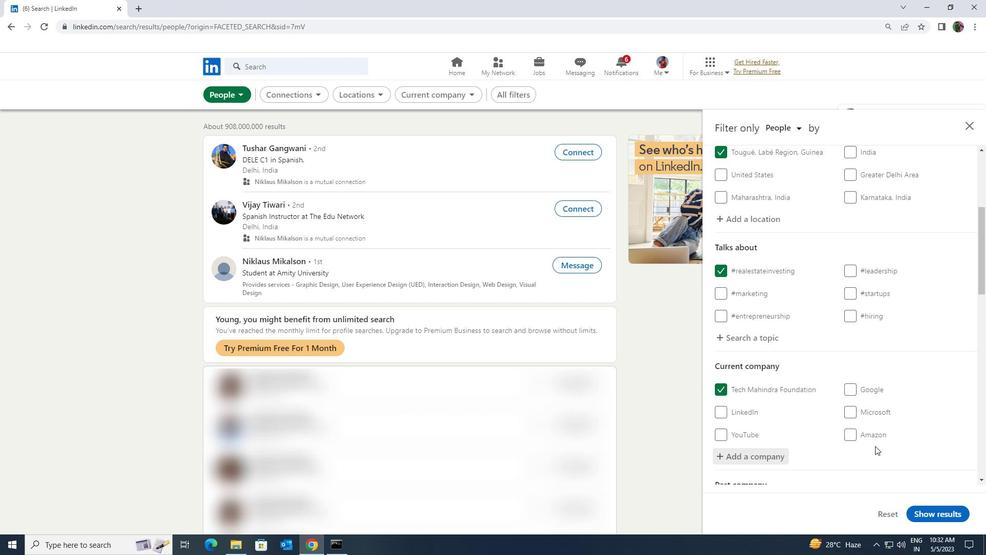 
Action: Mouse scrolled (875, 445) with delta (0, 0)
Screenshot: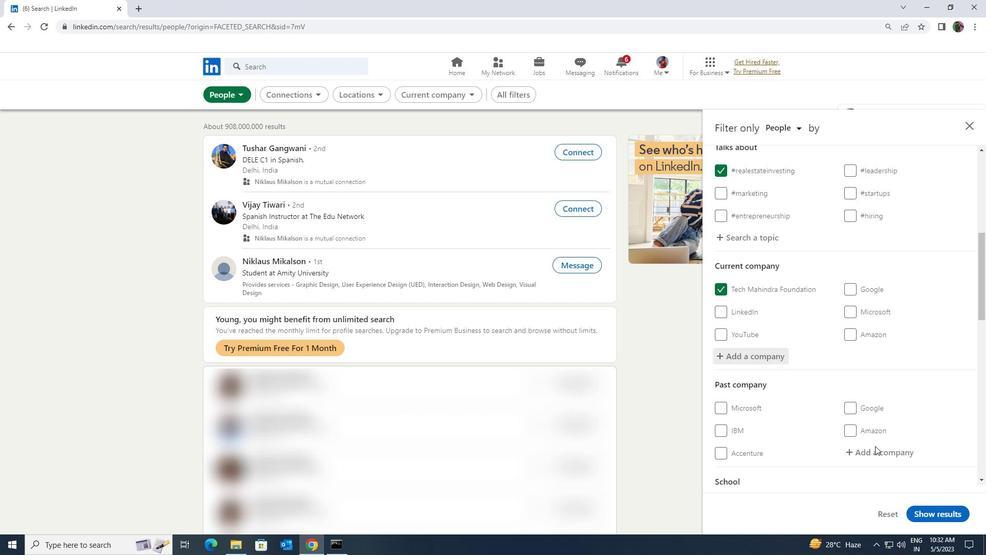 
Action: Mouse scrolled (875, 445) with delta (0, 0)
Screenshot: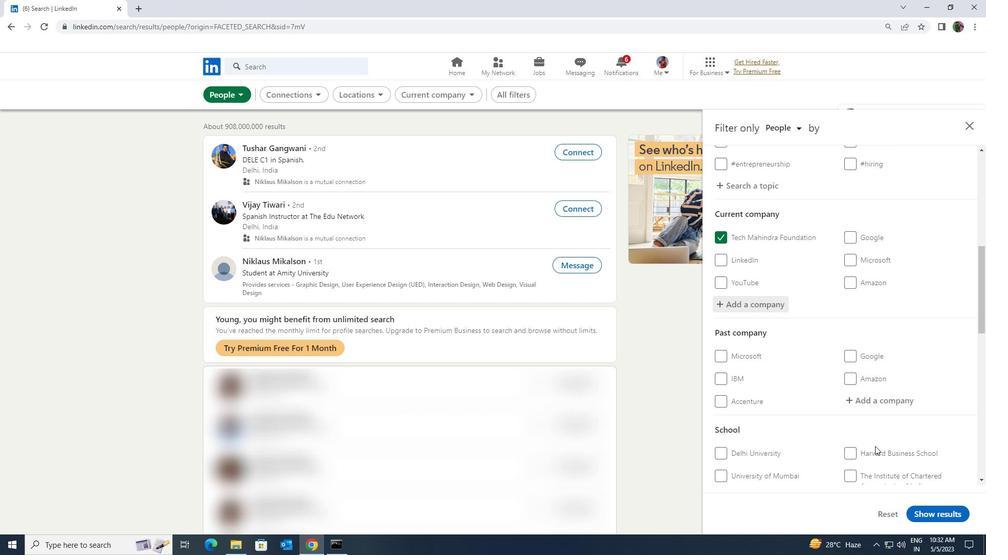 
Action: Mouse moved to (875, 449)
Screenshot: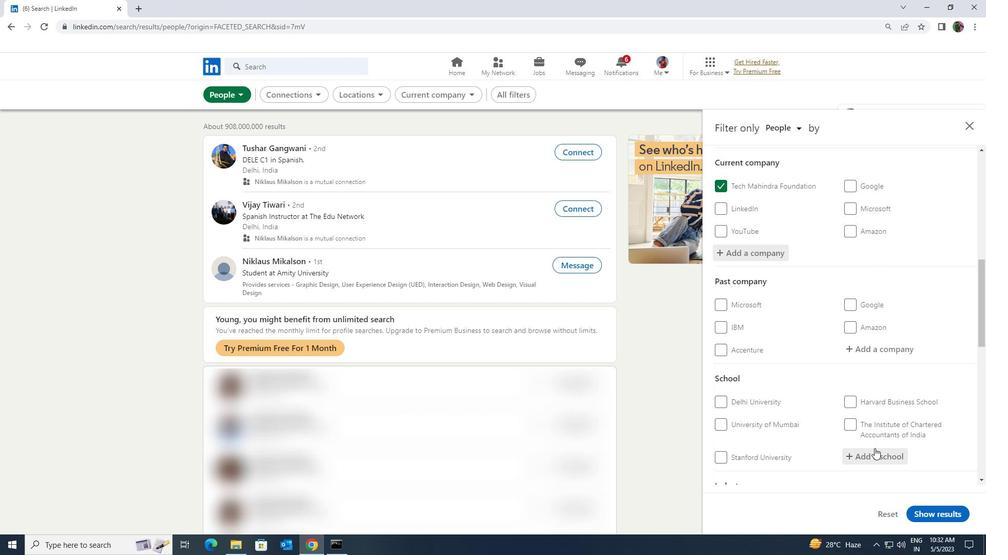 
Action: Mouse pressed left at (875, 449)
Screenshot: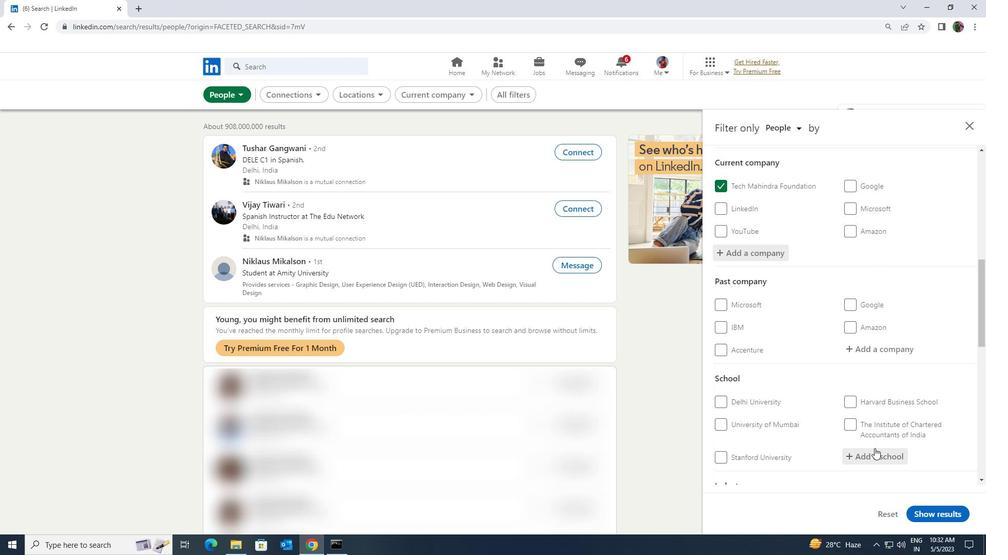 
Action: Mouse moved to (872, 452)
Screenshot: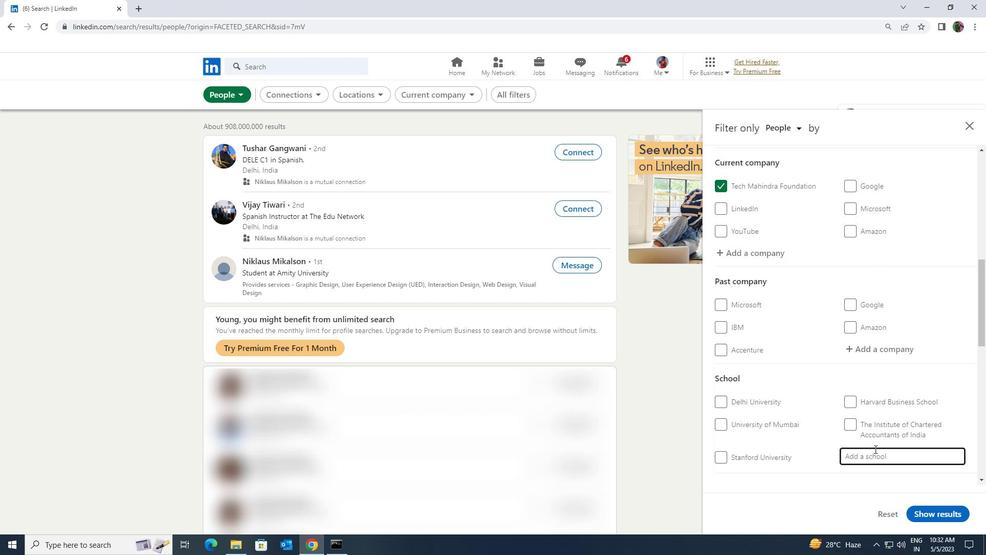 
Action: Key pressed <Key.shift><Key.shift><Key.shift><Key.shift><Key.shift><Key.shift><Key.shift><Key.shift><Key.shift><Key.shift><Key.shift><Key.shift><Key.shift><Key.shift><Key.shift><Key.shift><Key.shift><Key.shift><Key.shift><Key.shift>NARULA<Key.space><Key.shift>INSTITUTE<Key.space><Key.shift>OF<Key.space><Key.shift>TECHNOLOGY
Screenshot: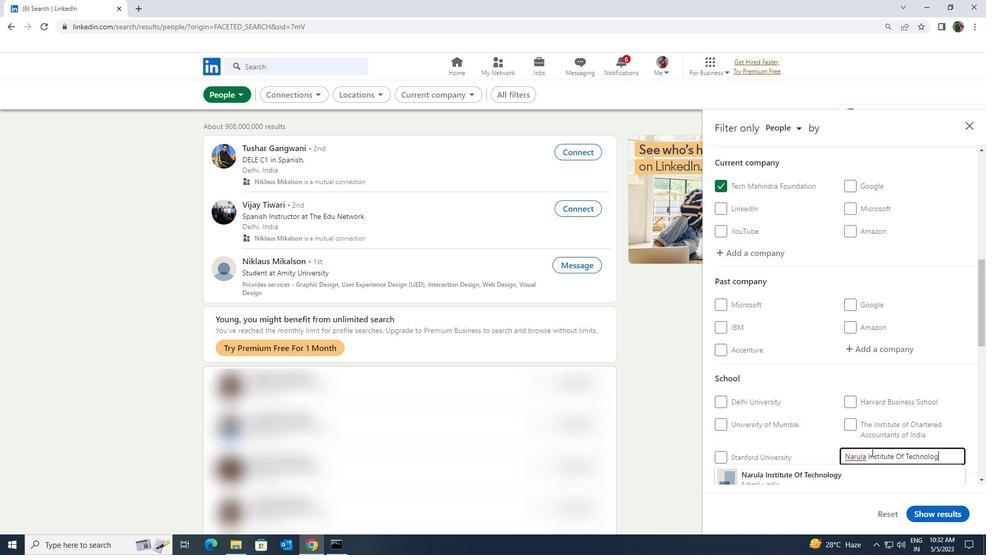 
Action: Mouse moved to (847, 467)
Screenshot: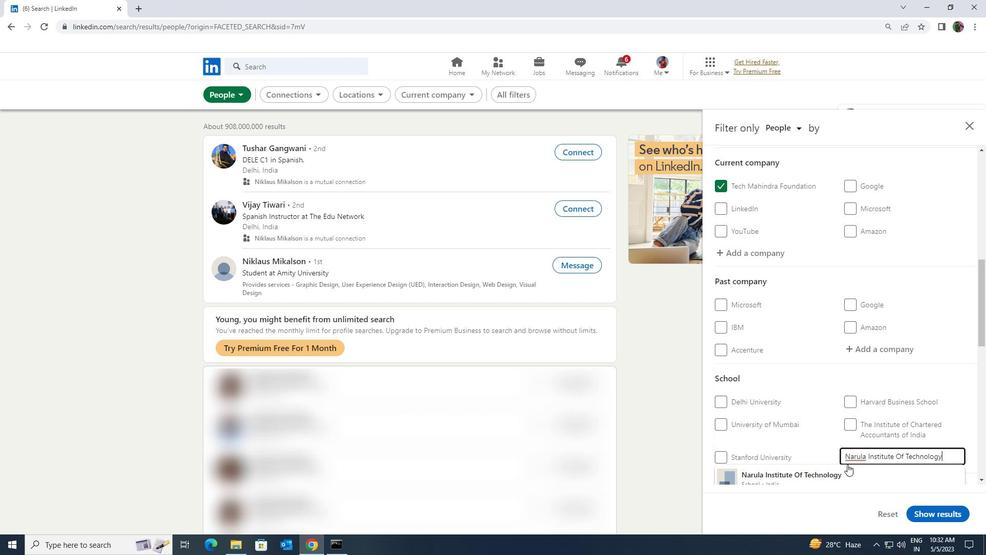 
Action: Mouse pressed left at (847, 467)
Screenshot: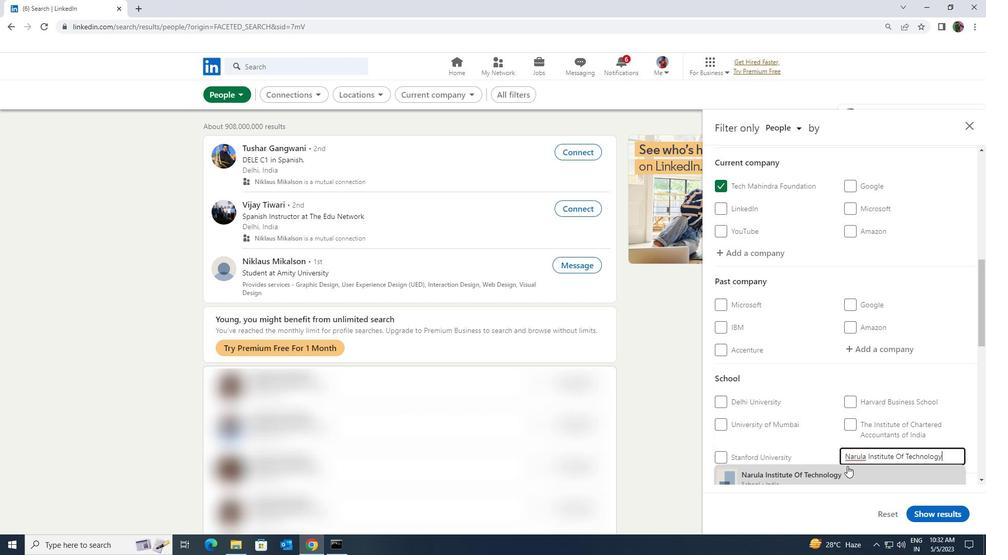 
Action: Mouse moved to (848, 458)
Screenshot: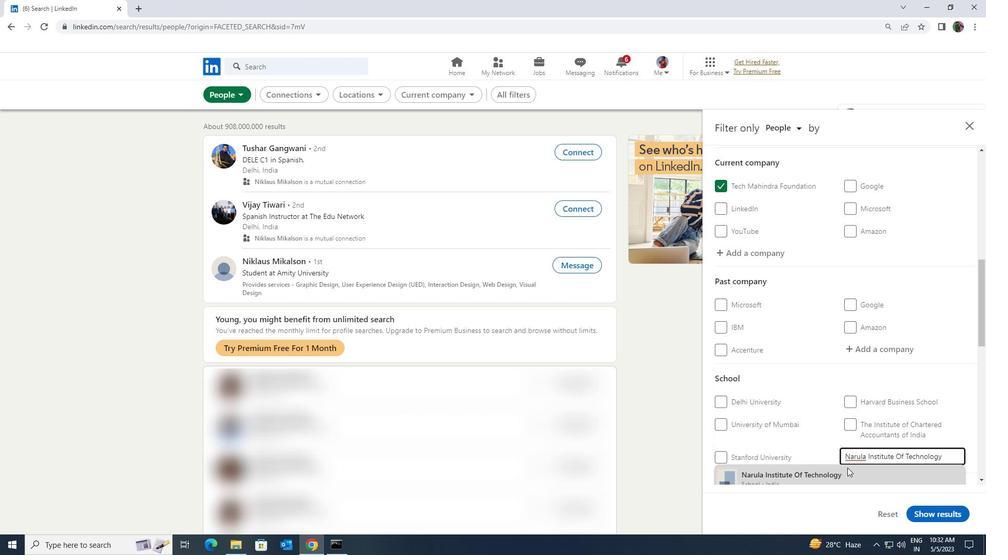 
Action: Mouse scrolled (848, 457) with delta (0, 0)
Screenshot: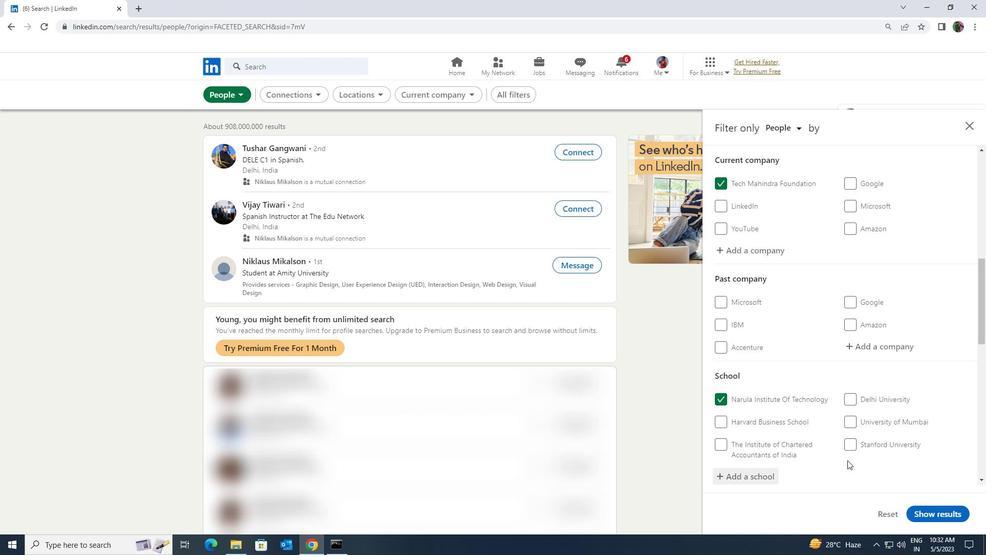 
Action: Mouse scrolled (848, 457) with delta (0, 0)
Screenshot: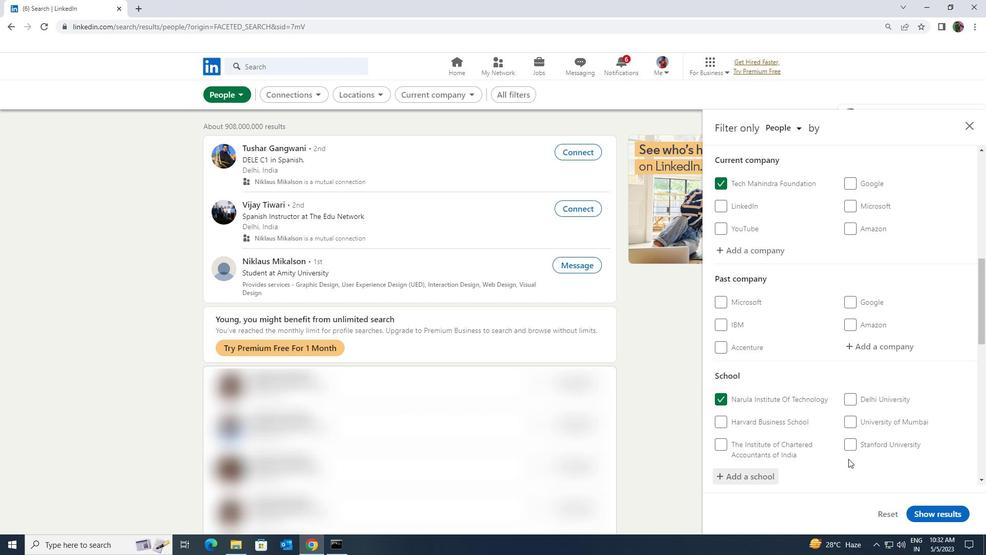 
Action: Mouse scrolled (848, 457) with delta (0, 0)
Screenshot: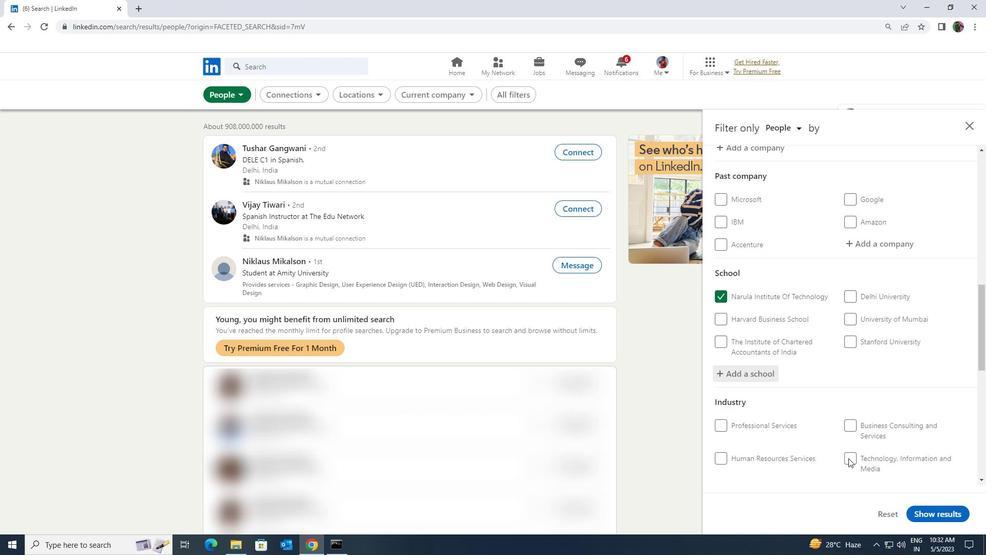 
Action: Mouse moved to (854, 444)
Screenshot: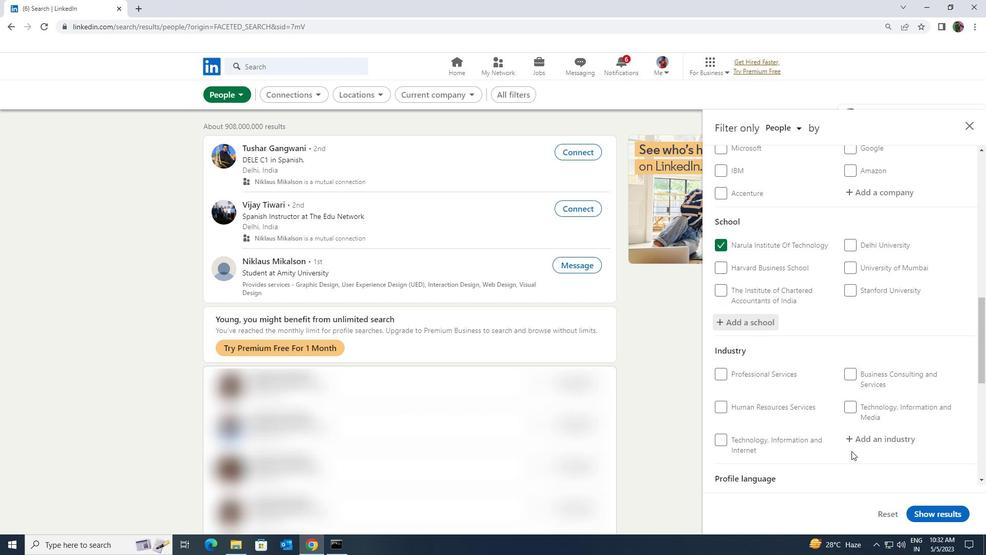 
Action: Mouse pressed left at (854, 444)
Screenshot: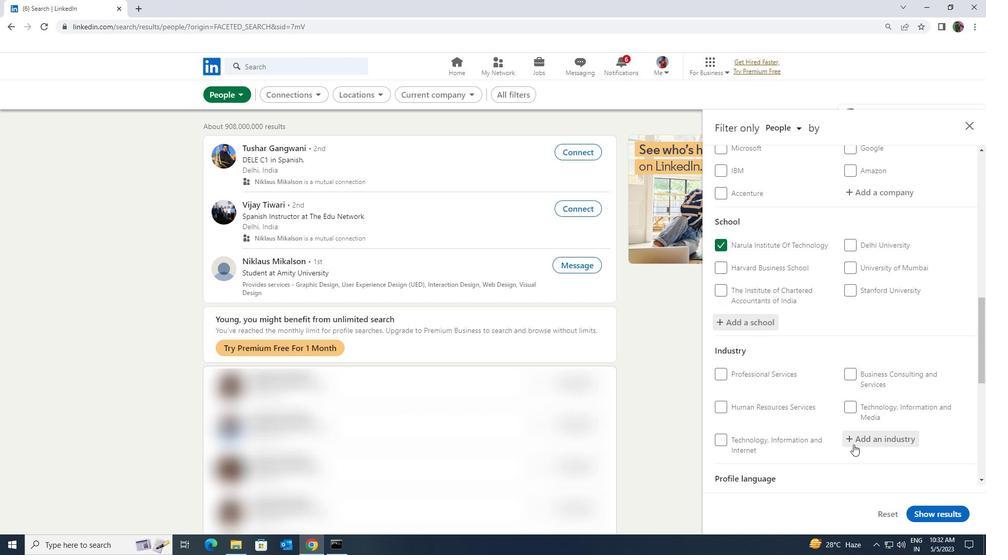 
Action: Mouse moved to (854, 444)
Screenshot: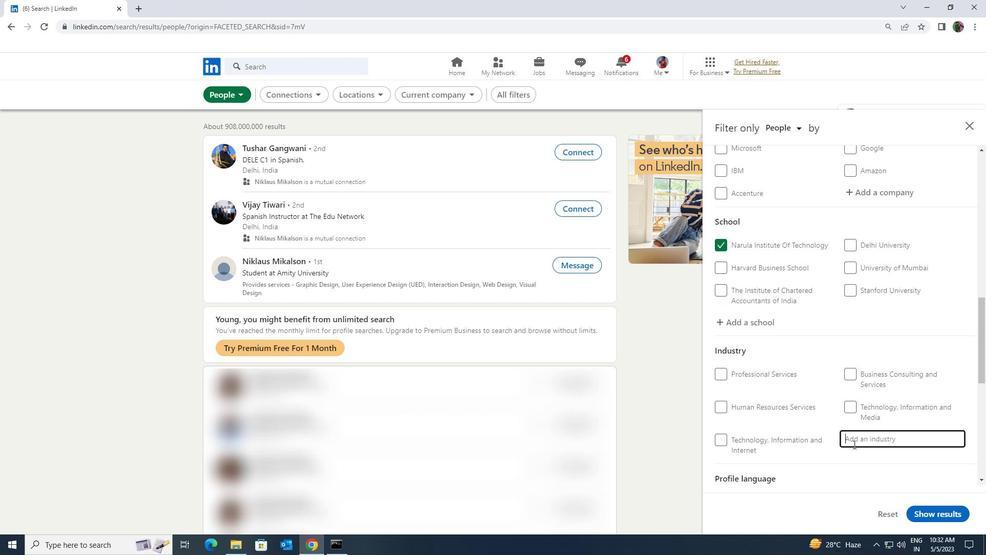 
Action: Key pressed <Key.shift><Key.shift><Key.shift>EVENT<Key.space><Key.shift>PHO<Key.backspace><Key.backspace><Key.backspace><Key.backspace><Key.backspace><Key.backspace><Key.backspace><Key.backspace><Key.backspace><Key.shift>LEGIS
Screenshot: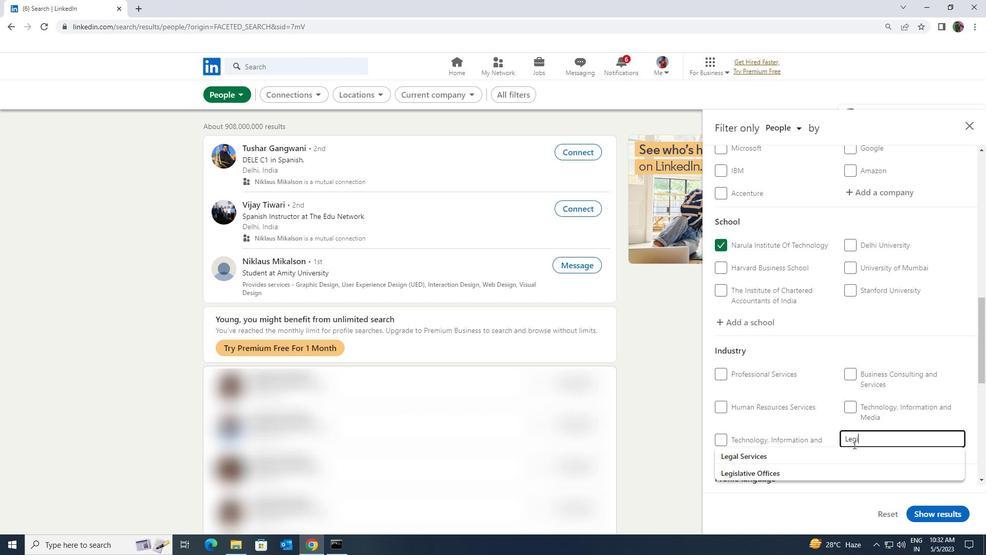 
Action: Mouse moved to (851, 450)
Screenshot: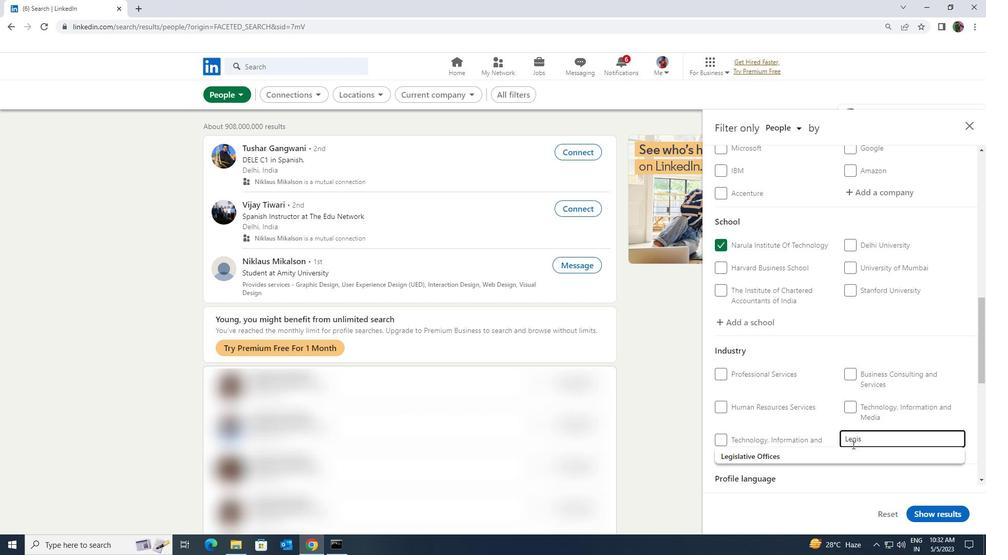 
Action: Mouse pressed left at (851, 450)
Screenshot: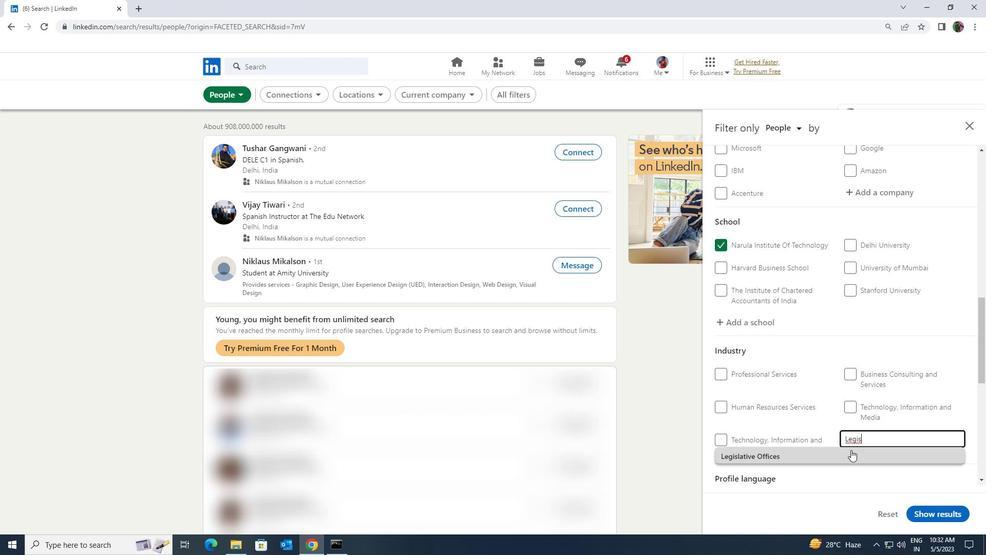
Action: Mouse scrolled (851, 449) with delta (0, 0)
Screenshot: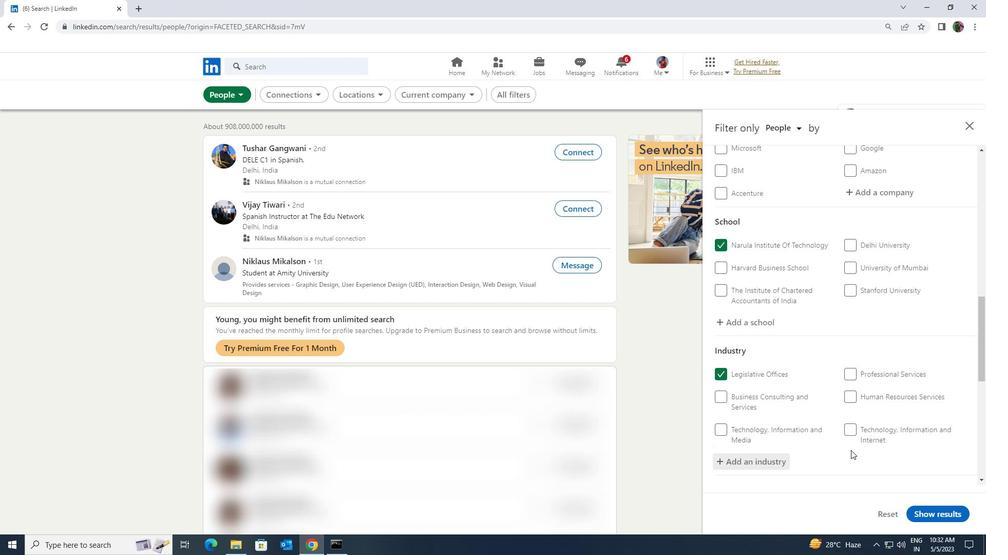 
Action: Mouse scrolled (851, 449) with delta (0, 0)
Screenshot: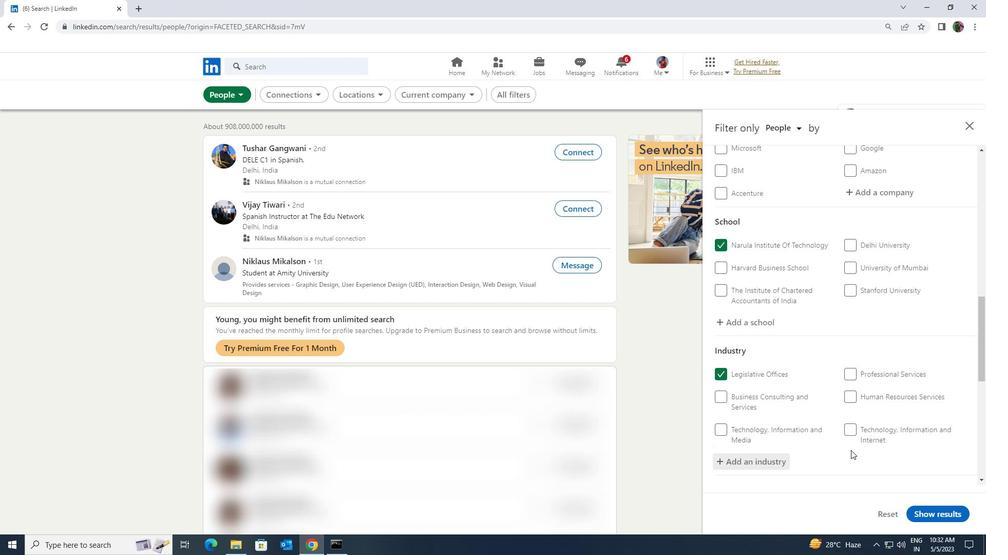 
Action: Mouse scrolled (851, 449) with delta (0, 0)
Screenshot: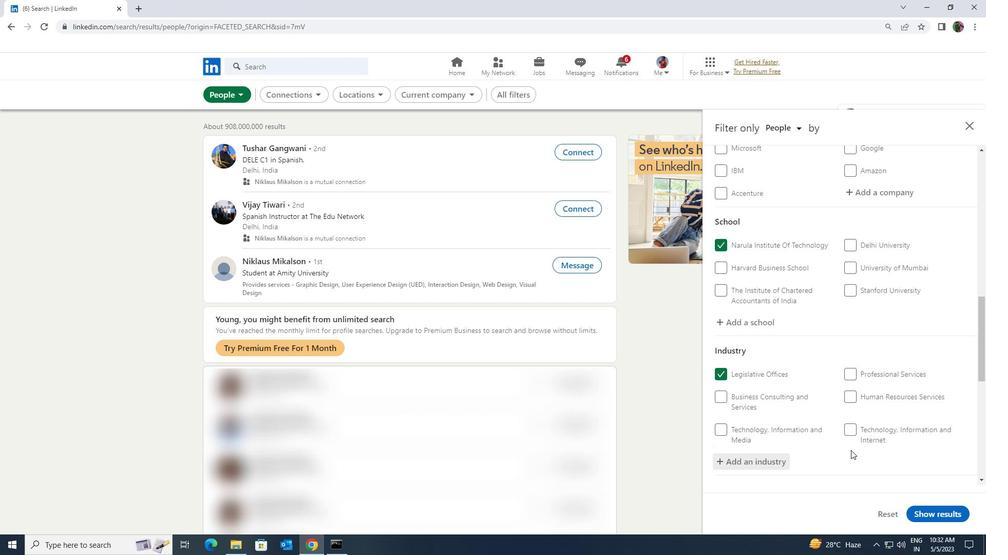 
Action: Mouse moved to (851, 448)
Screenshot: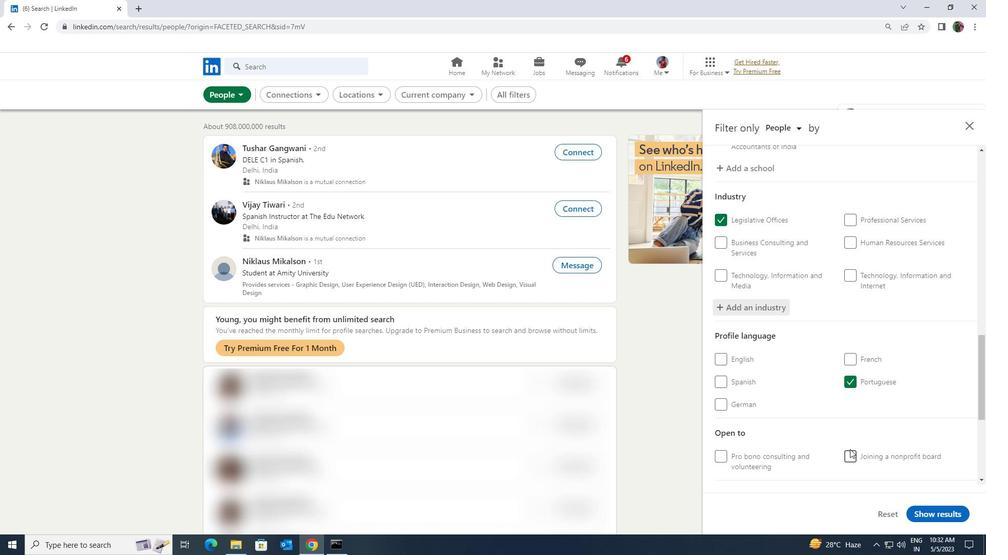 
Action: Mouse scrolled (851, 447) with delta (0, 0)
Screenshot: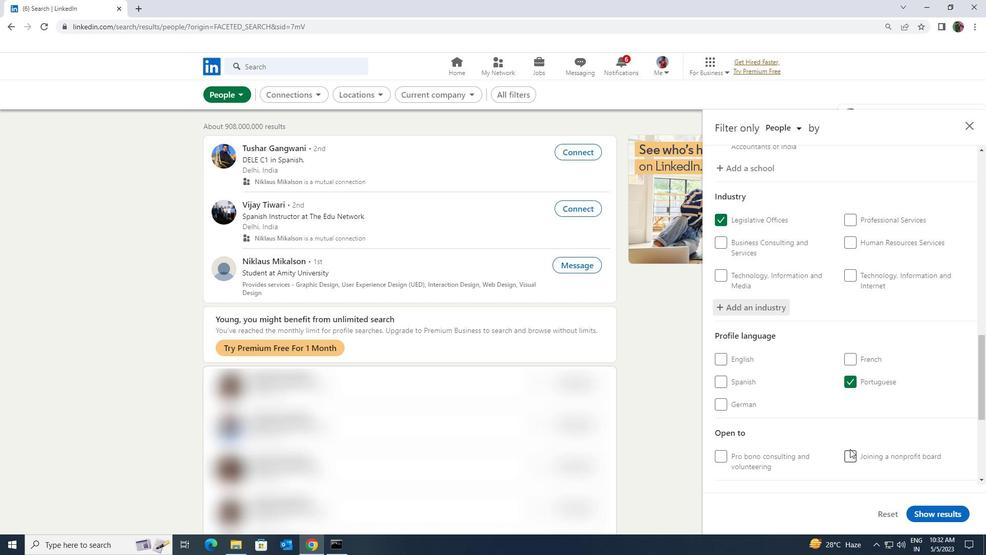 
Action: Mouse scrolled (851, 447) with delta (0, 0)
Screenshot: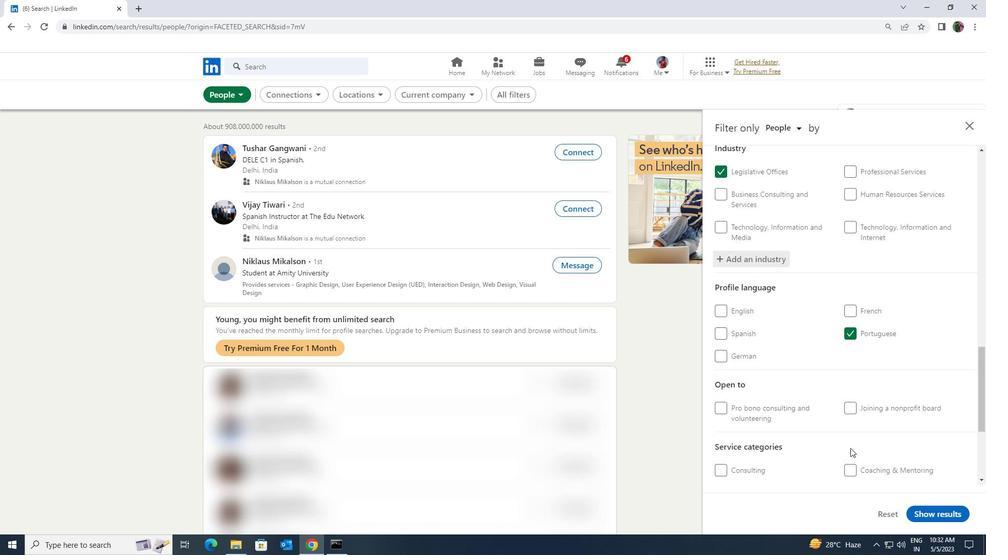
Action: Mouse scrolled (851, 447) with delta (0, 0)
Screenshot: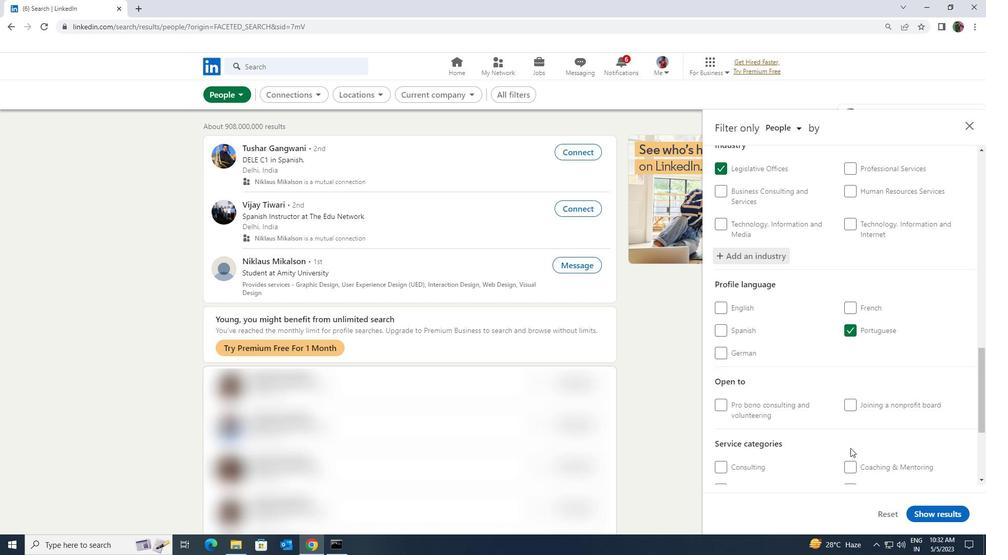 
Action: Mouse moved to (864, 413)
Screenshot: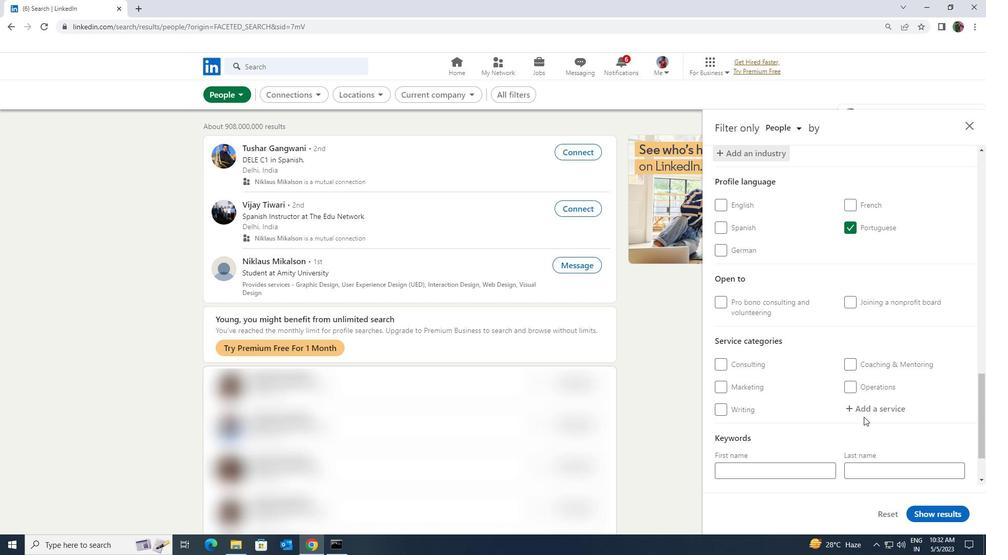 
Action: Mouse pressed left at (864, 413)
Screenshot: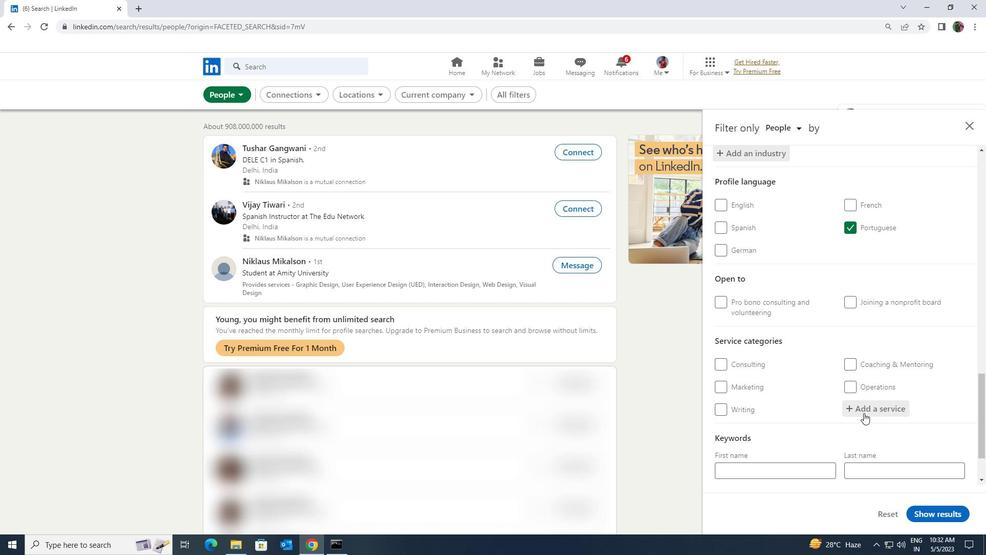 
Action: Mouse moved to (863, 413)
Screenshot: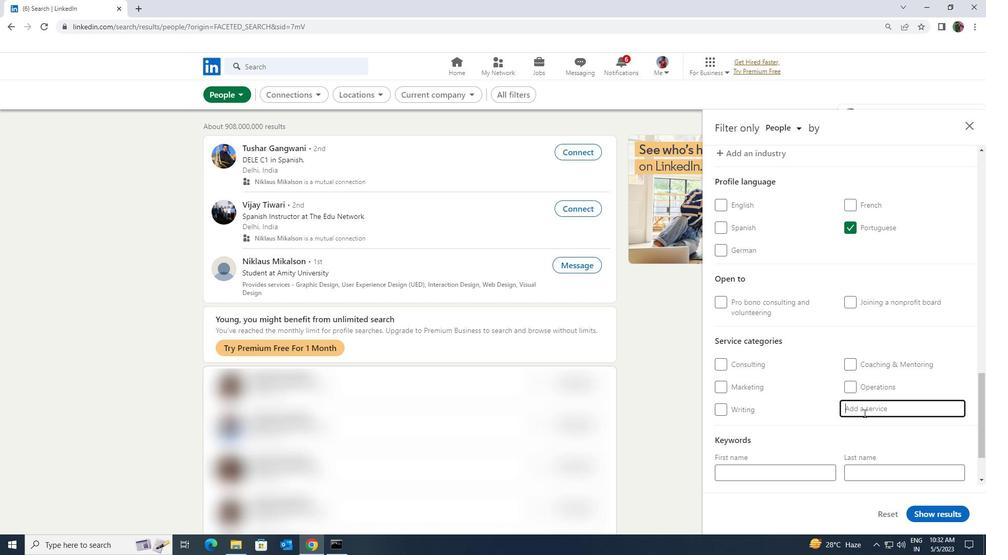 
Action: Key pressed <Key.shift><Key.shift><Key.shift><Key.shift>EVENT<Key.space>
Screenshot: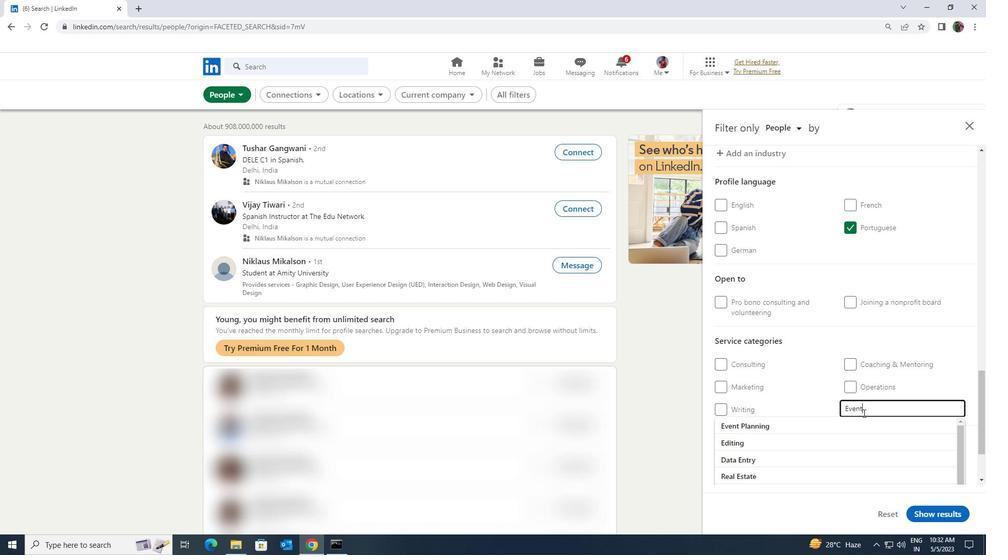 
Action: Mouse moved to (865, 434)
Screenshot: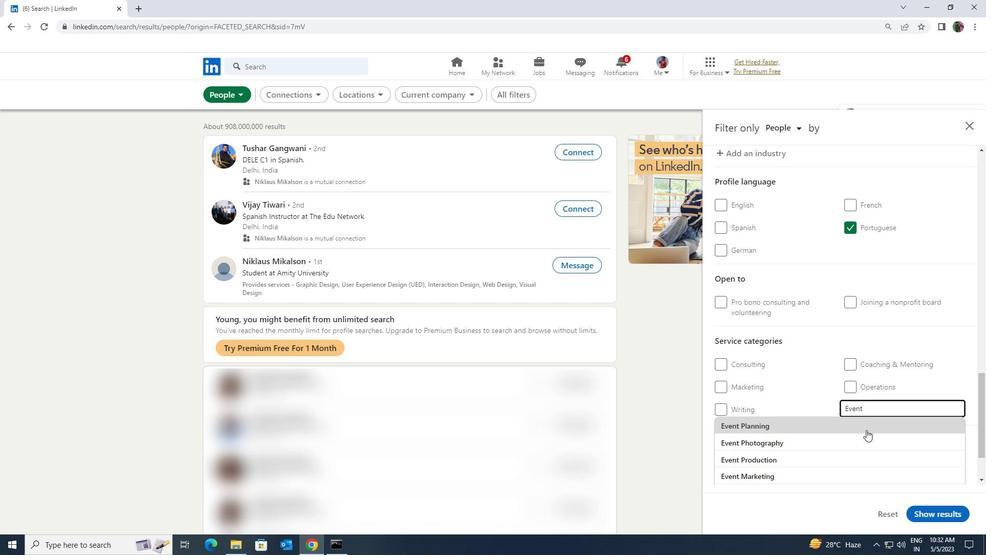 
Action: Mouse pressed left at (865, 434)
Screenshot: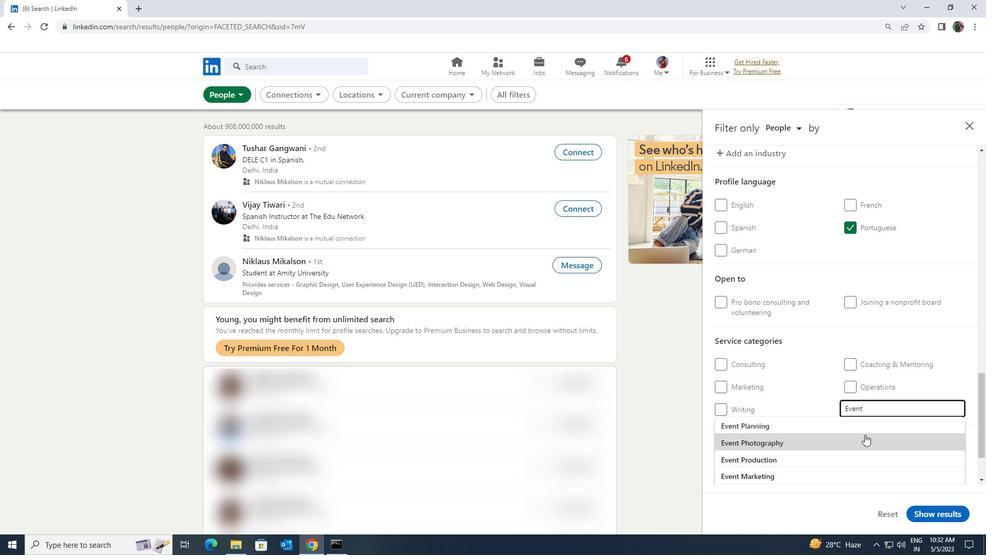 
Action: Mouse moved to (865, 435)
Screenshot: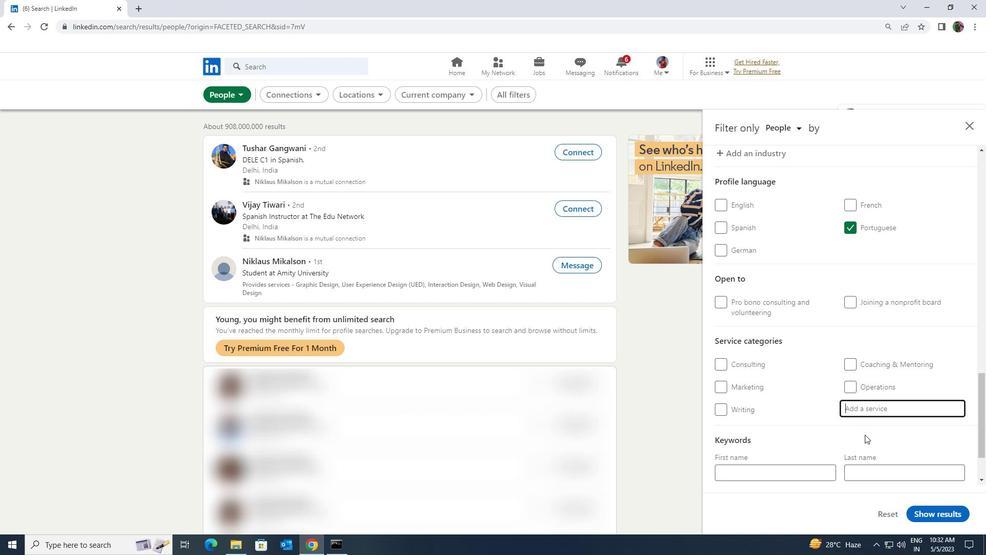 
Action: Mouse scrolled (865, 434) with delta (0, 0)
Screenshot: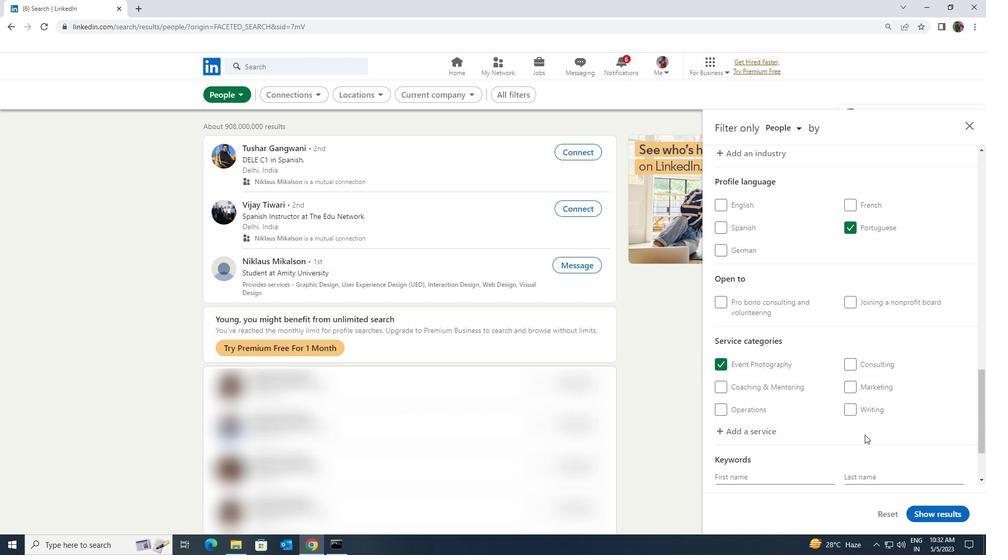 
Action: Mouse moved to (865, 435)
Screenshot: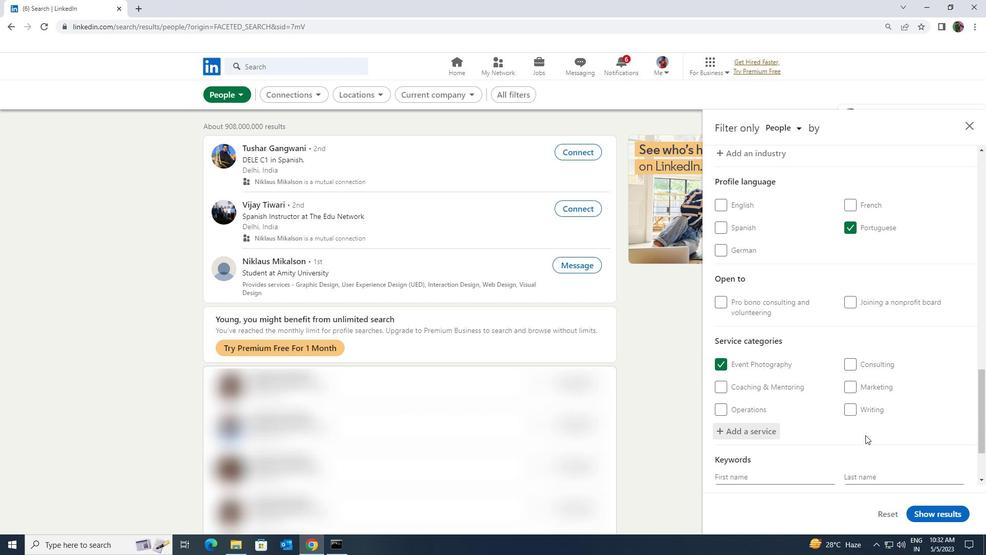 
Action: Mouse scrolled (865, 434) with delta (0, 0)
Screenshot: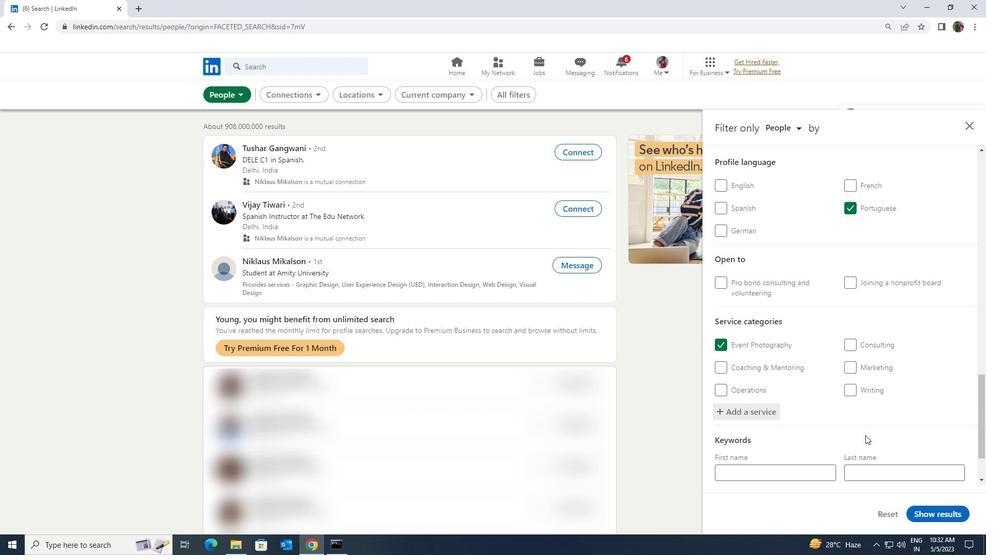 
Action: Mouse scrolled (865, 434) with delta (0, 0)
Screenshot: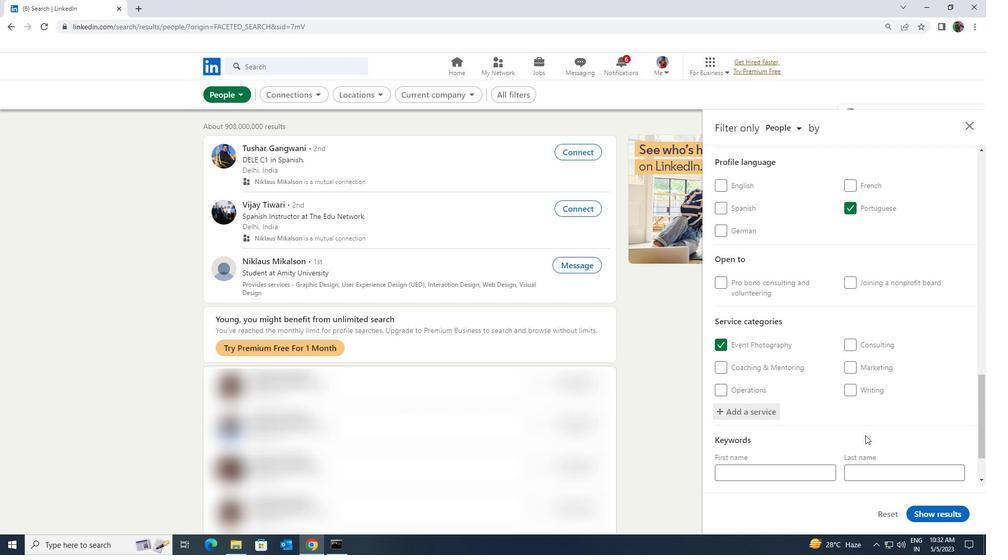 
Action: Mouse moved to (828, 436)
Screenshot: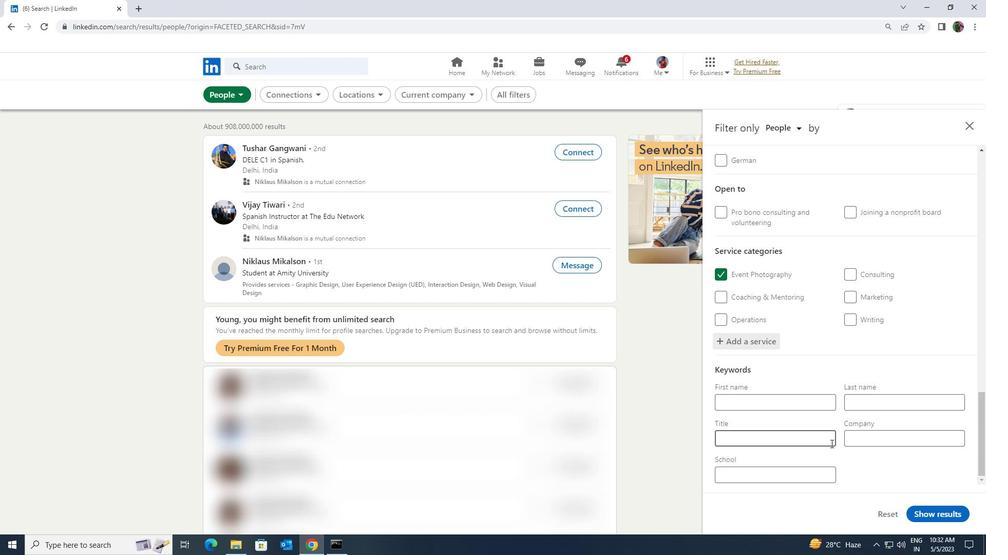
Action: Mouse pressed left at (828, 436)
Screenshot: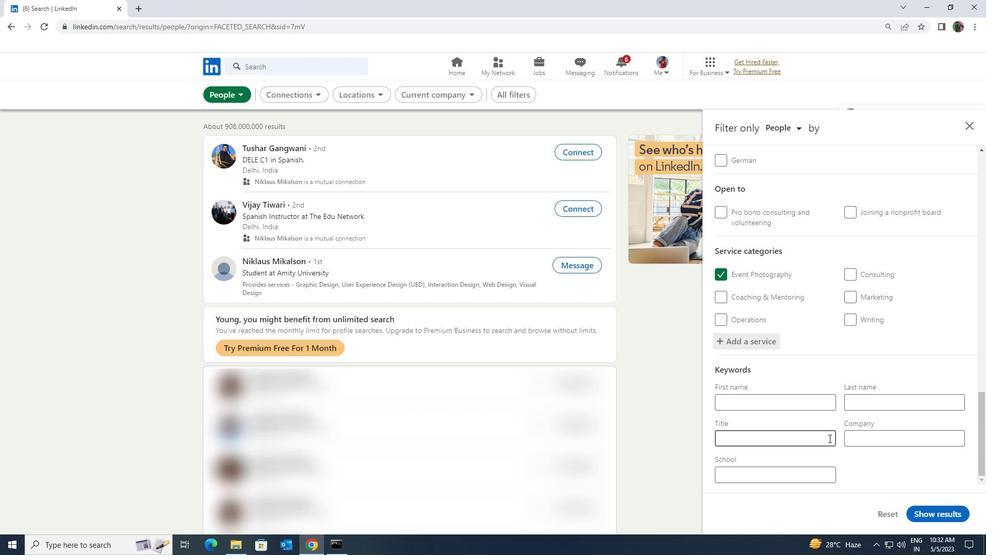 
Action: Mouse moved to (828, 435)
Screenshot: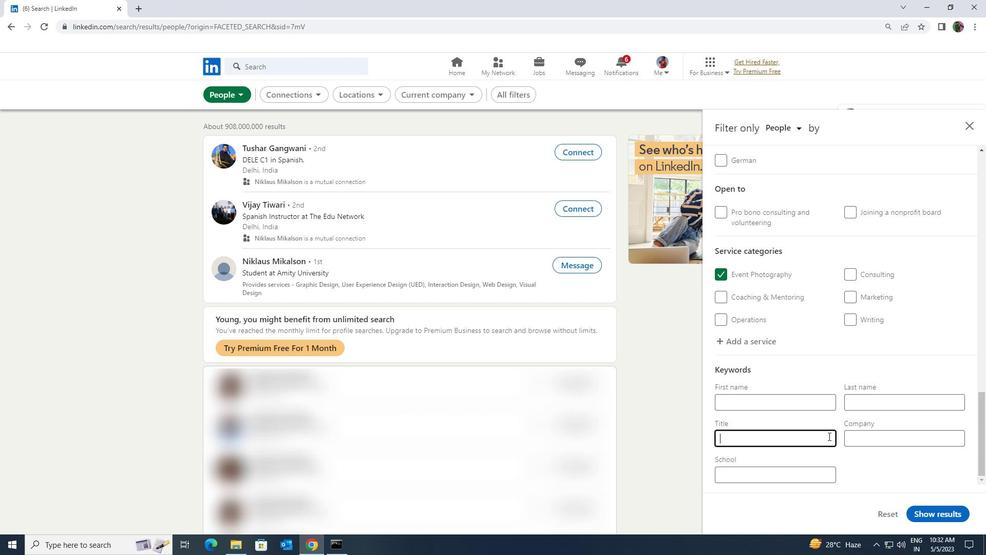 
Action: Key pressed <Key.shift>DIRECTOR<Key.space><Key.shift>OF<Key.space><Key.shift><Key.shift><Key.shift><Key.shift><Key.shift><Key.shift>ETHICAL<Key.space><Key.shift>HACKING
Screenshot: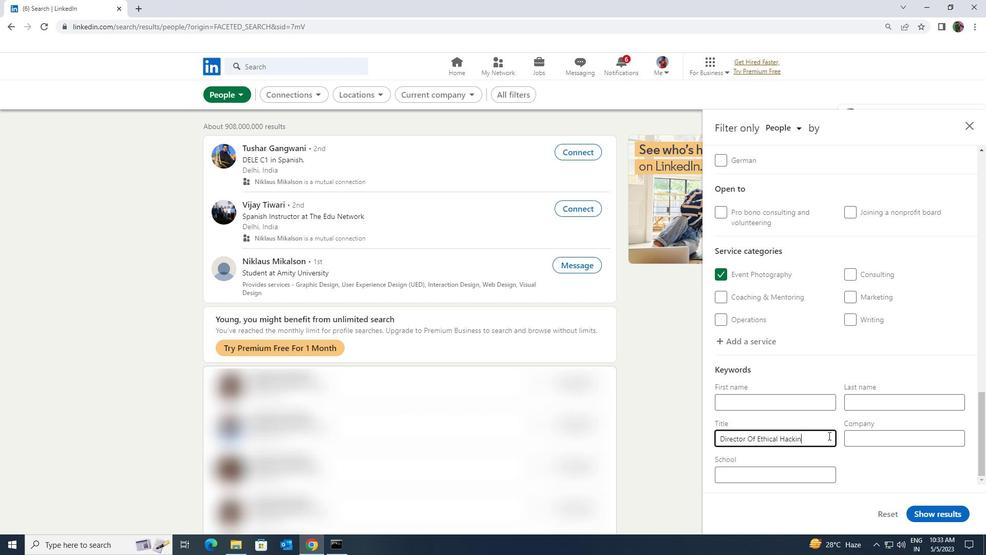 
Action: Mouse moved to (918, 512)
Screenshot: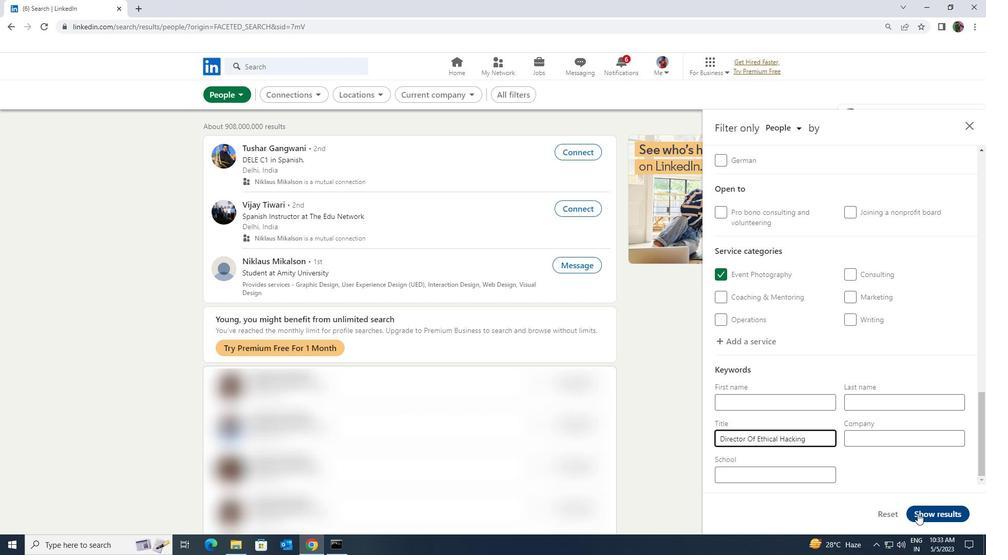 
Action: Mouse pressed left at (918, 512)
Screenshot: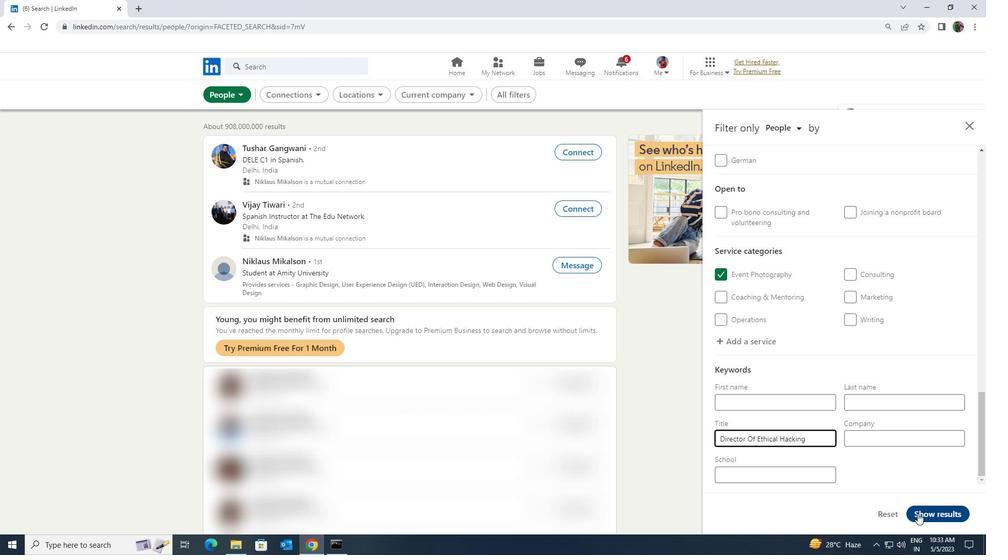 
